 Task: Create a section Feature Fling and in the section, add a milestone Cloud Management Platform (CMP) Implementation in the project AutoBoost
Action: Mouse moved to (92, 345)
Screenshot: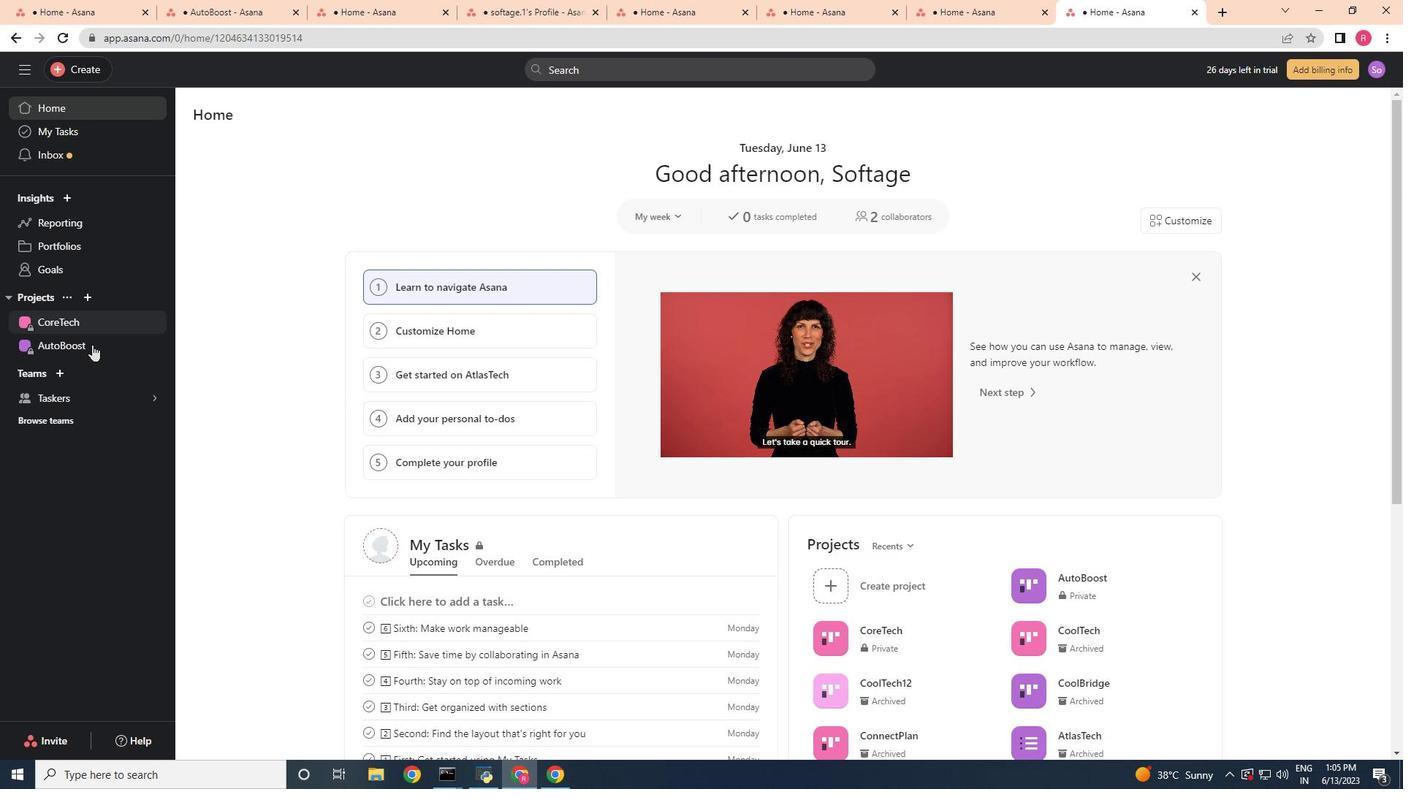 
Action: Mouse pressed left at (92, 345)
Screenshot: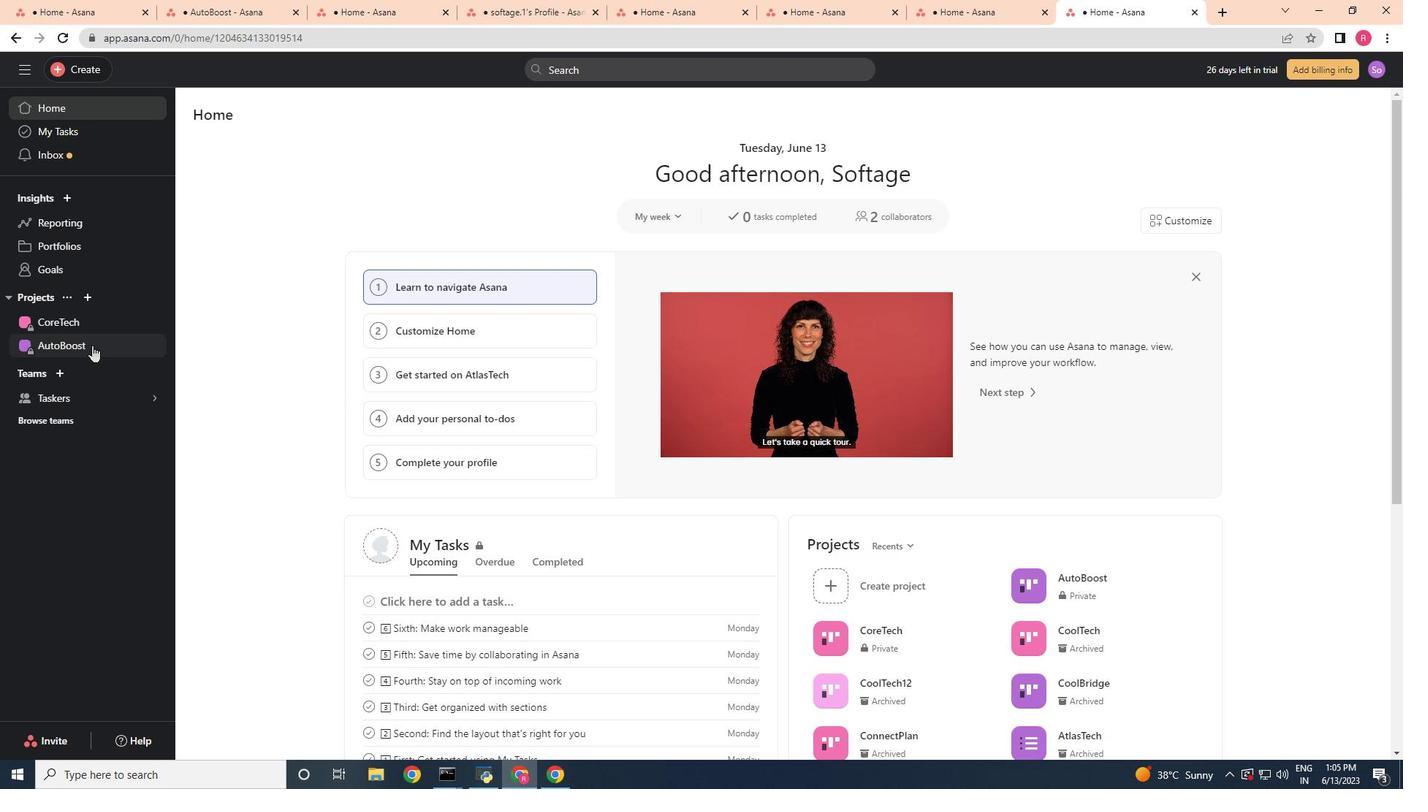 
Action: Mouse moved to (260, 398)
Screenshot: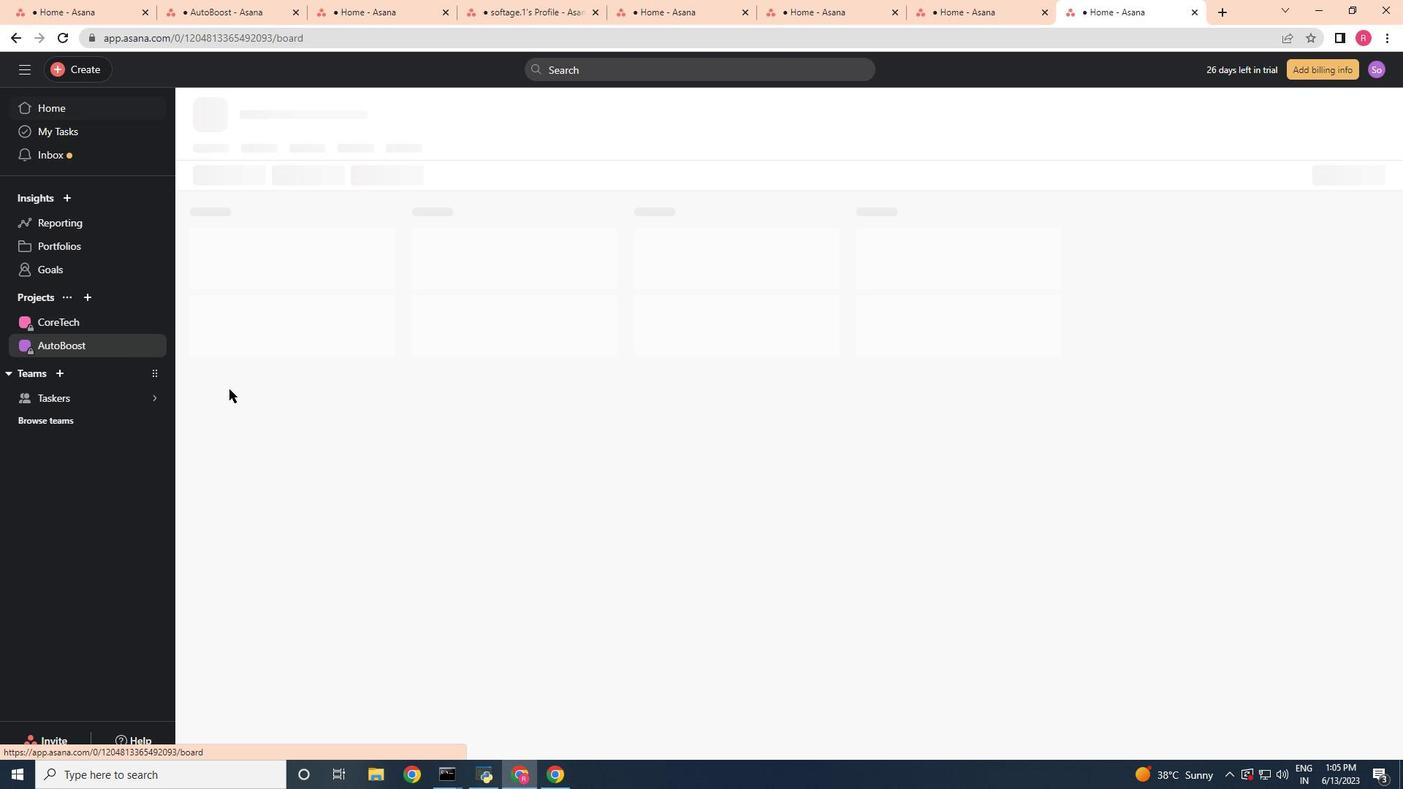 
Action: Mouse scrolled (260, 397) with delta (0, 0)
Screenshot: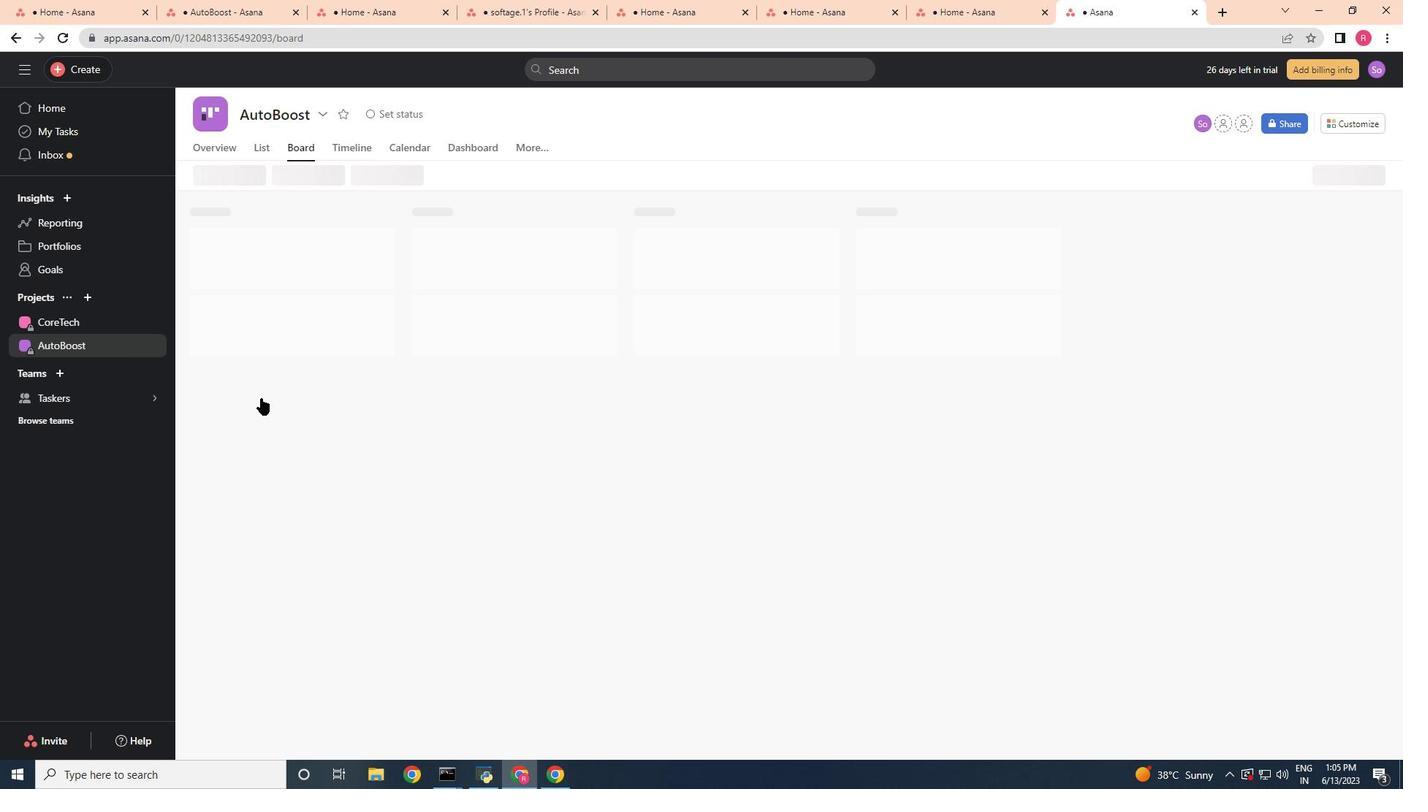 
Action: Mouse moved to (263, 399)
Screenshot: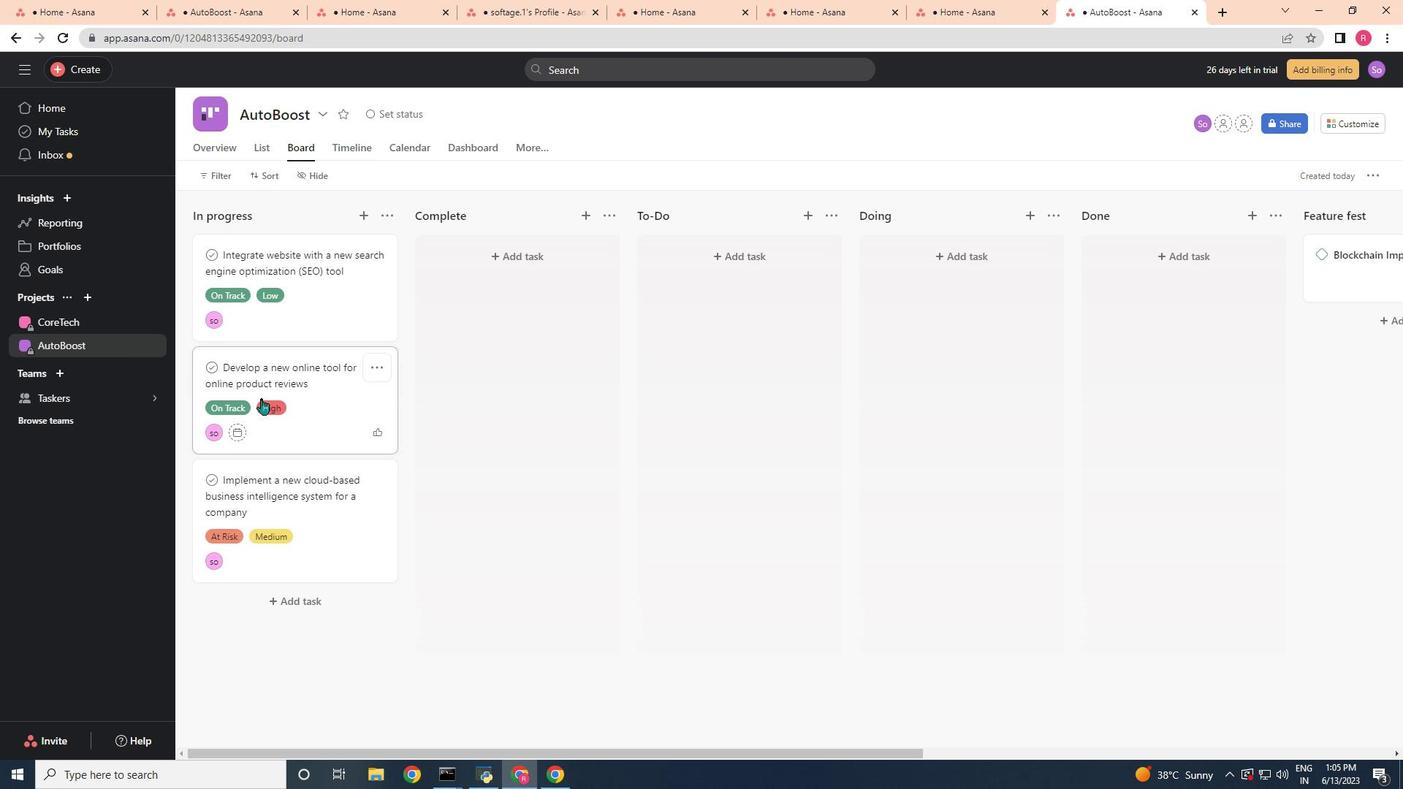 
Action: Mouse scrolled (263, 399) with delta (0, 0)
Screenshot: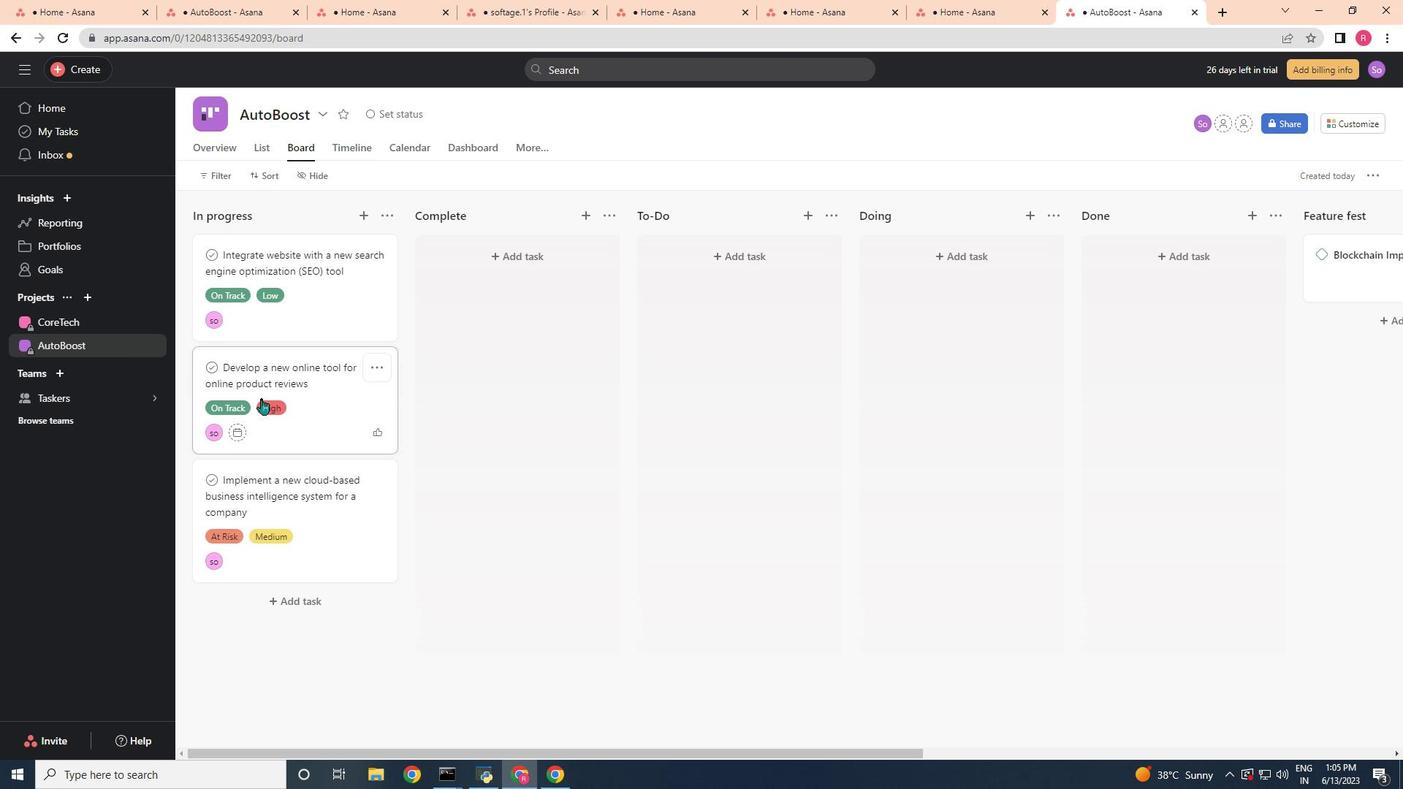 
Action: Mouse moved to (263, 399)
Screenshot: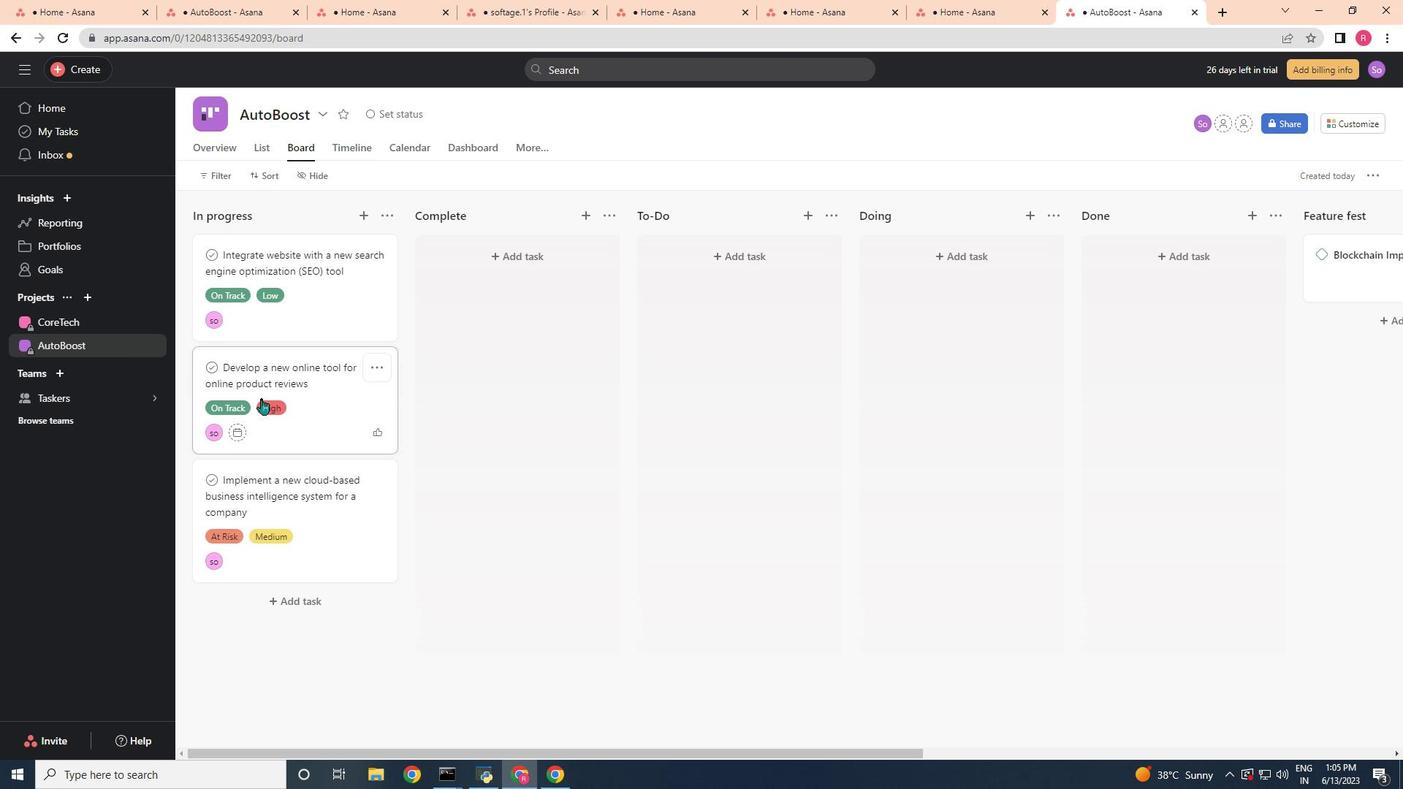 
Action: Mouse scrolled (263, 399) with delta (0, 0)
Screenshot: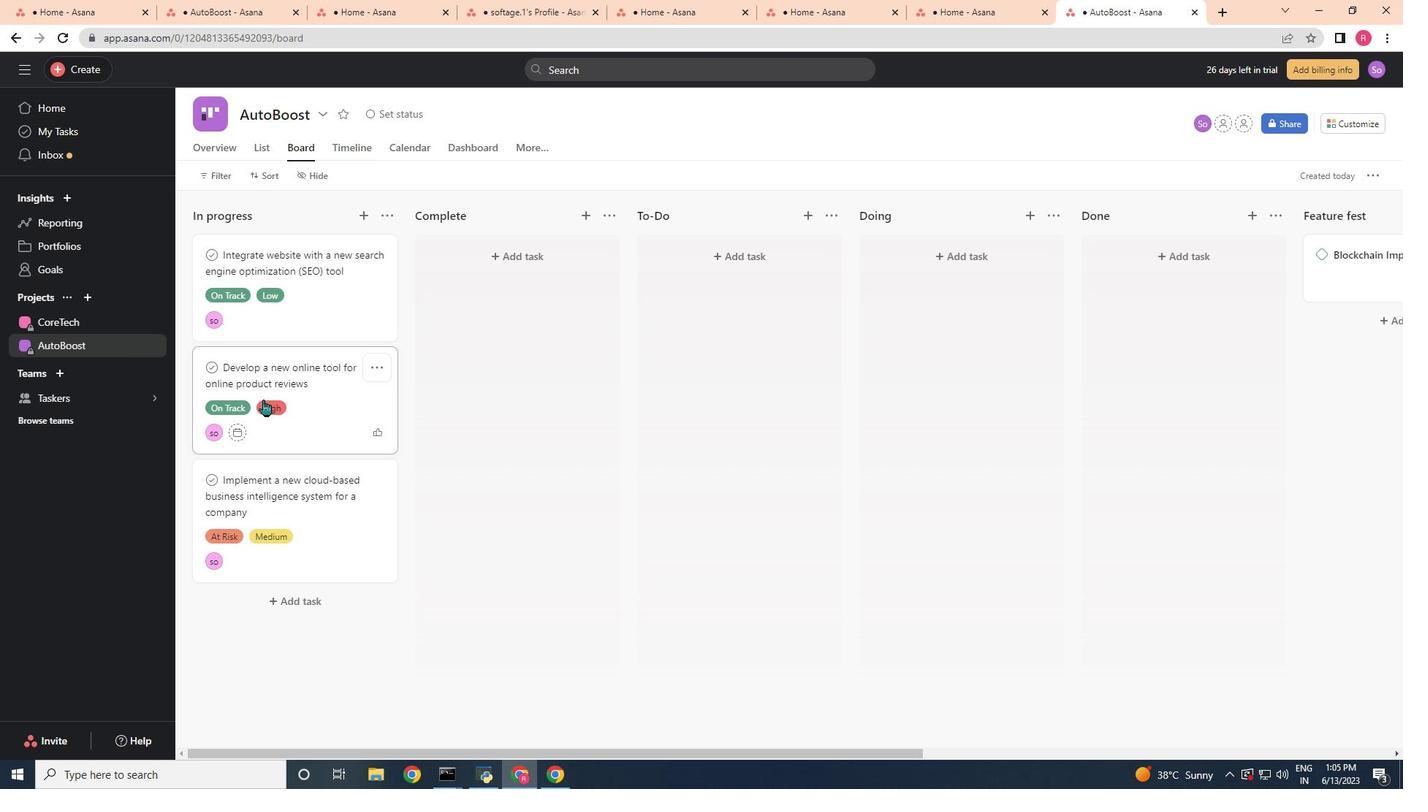 
Action: Mouse scrolled (263, 399) with delta (0, 0)
Screenshot: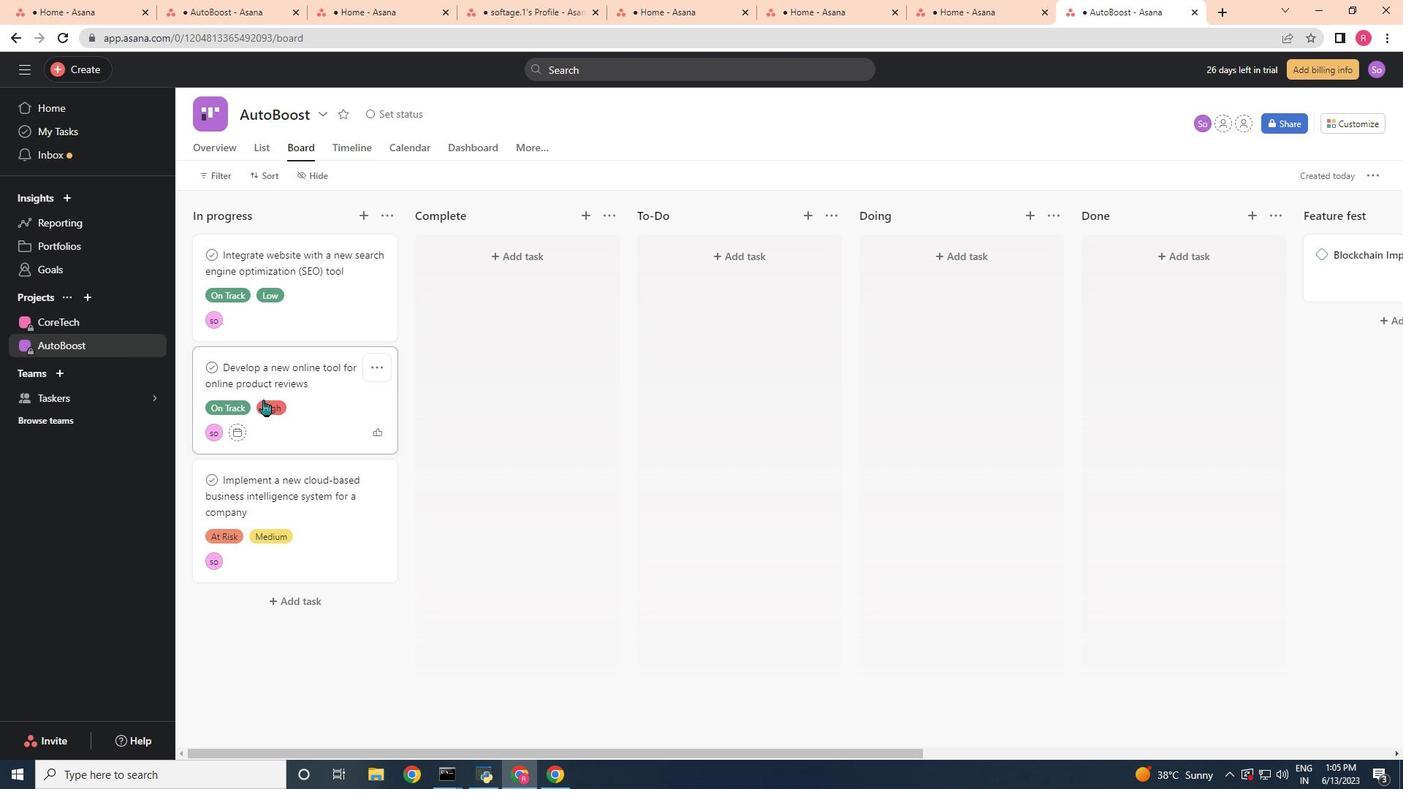 
Action: Mouse moved to (263, 148)
Screenshot: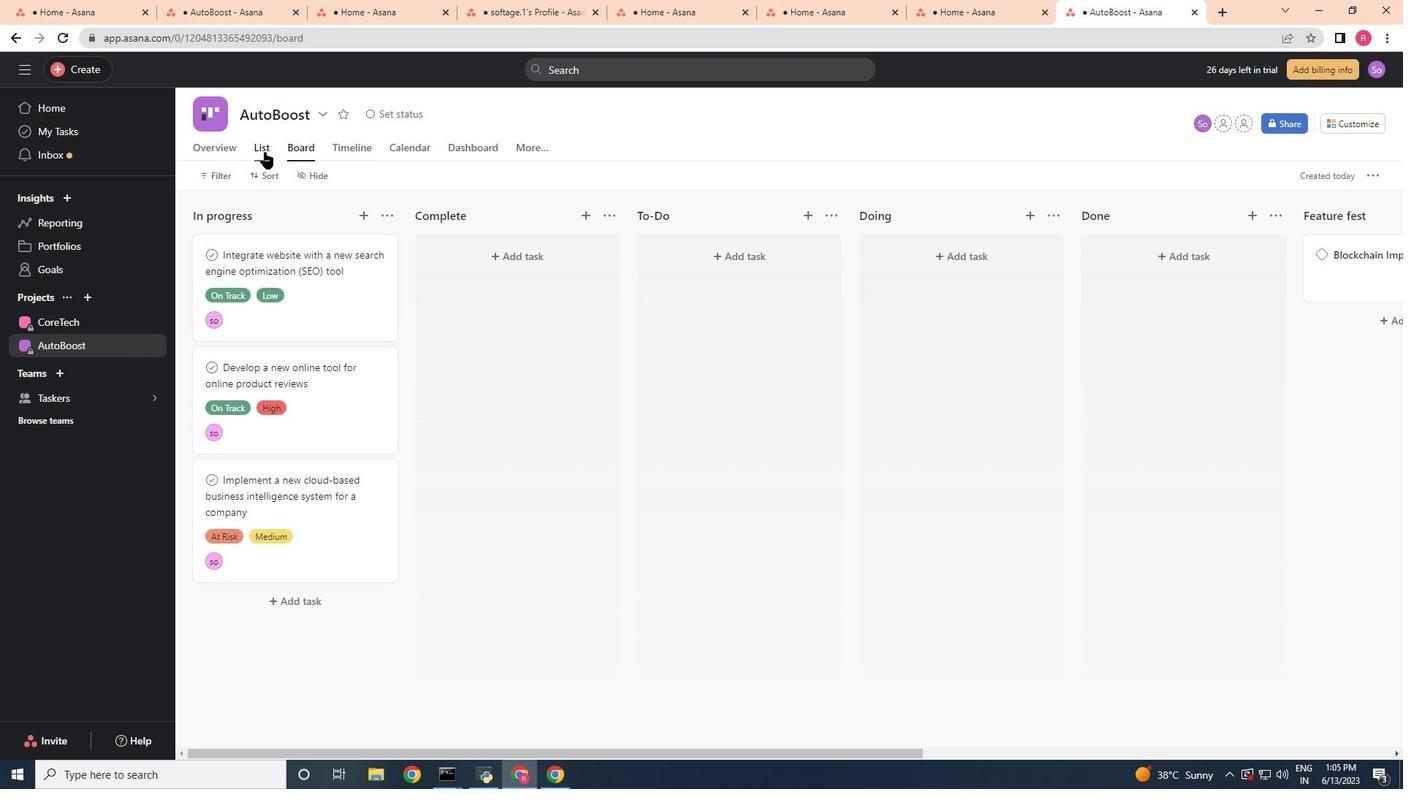 
Action: Mouse pressed left at (263, 148)
Screenshot: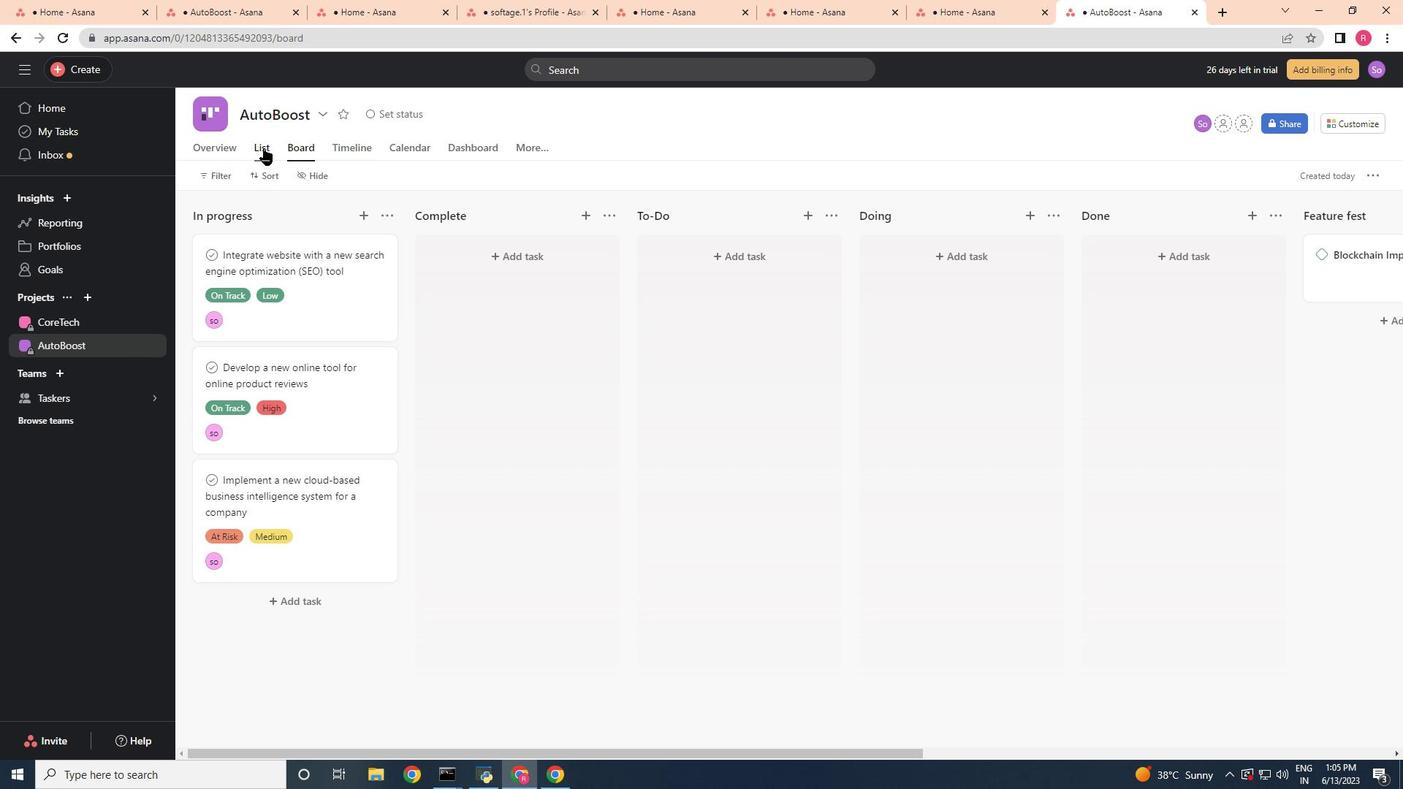 
Action: Mouse moved to (453, 445)
Screenshot: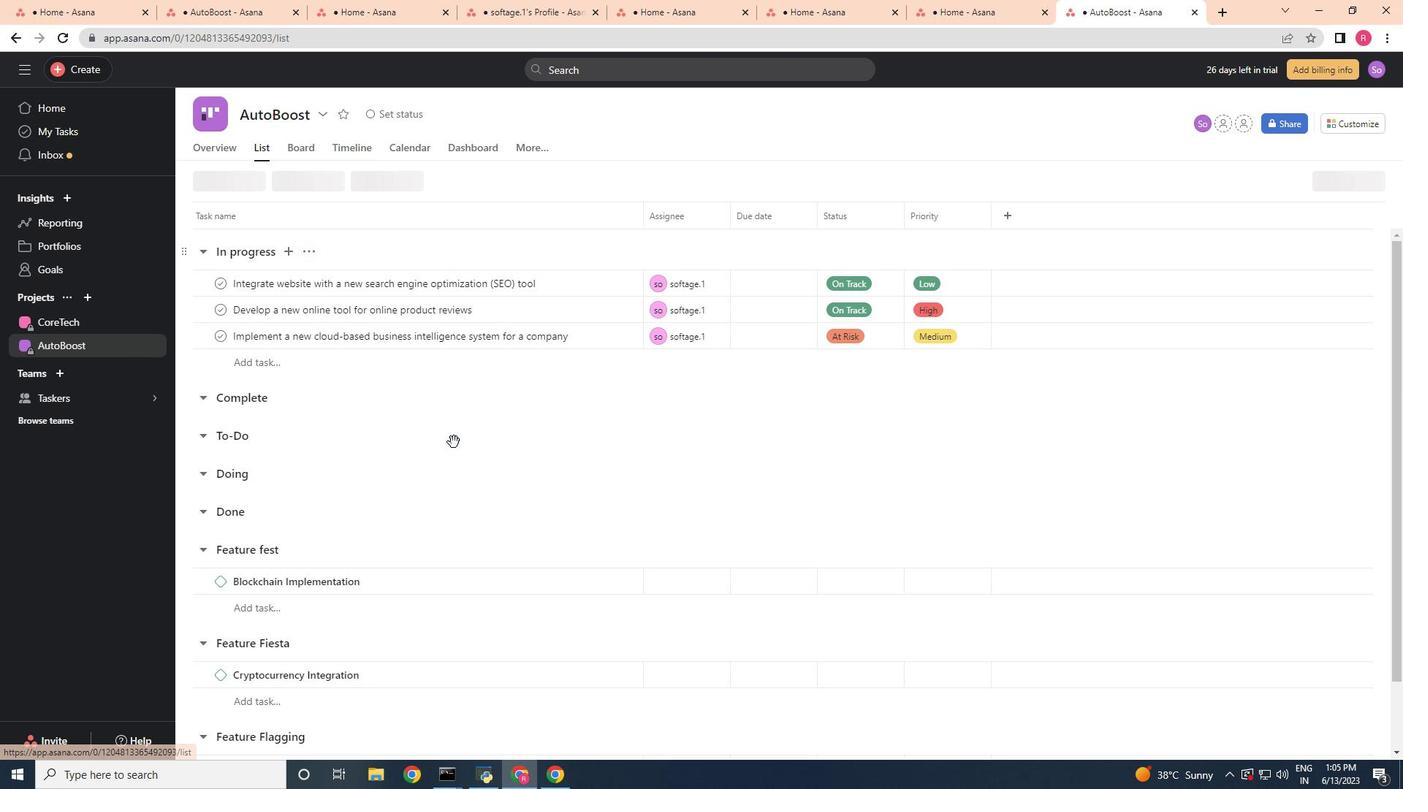 
Action: Mouse scrolled (453, 444) with delta (0, 0)
Screenshot: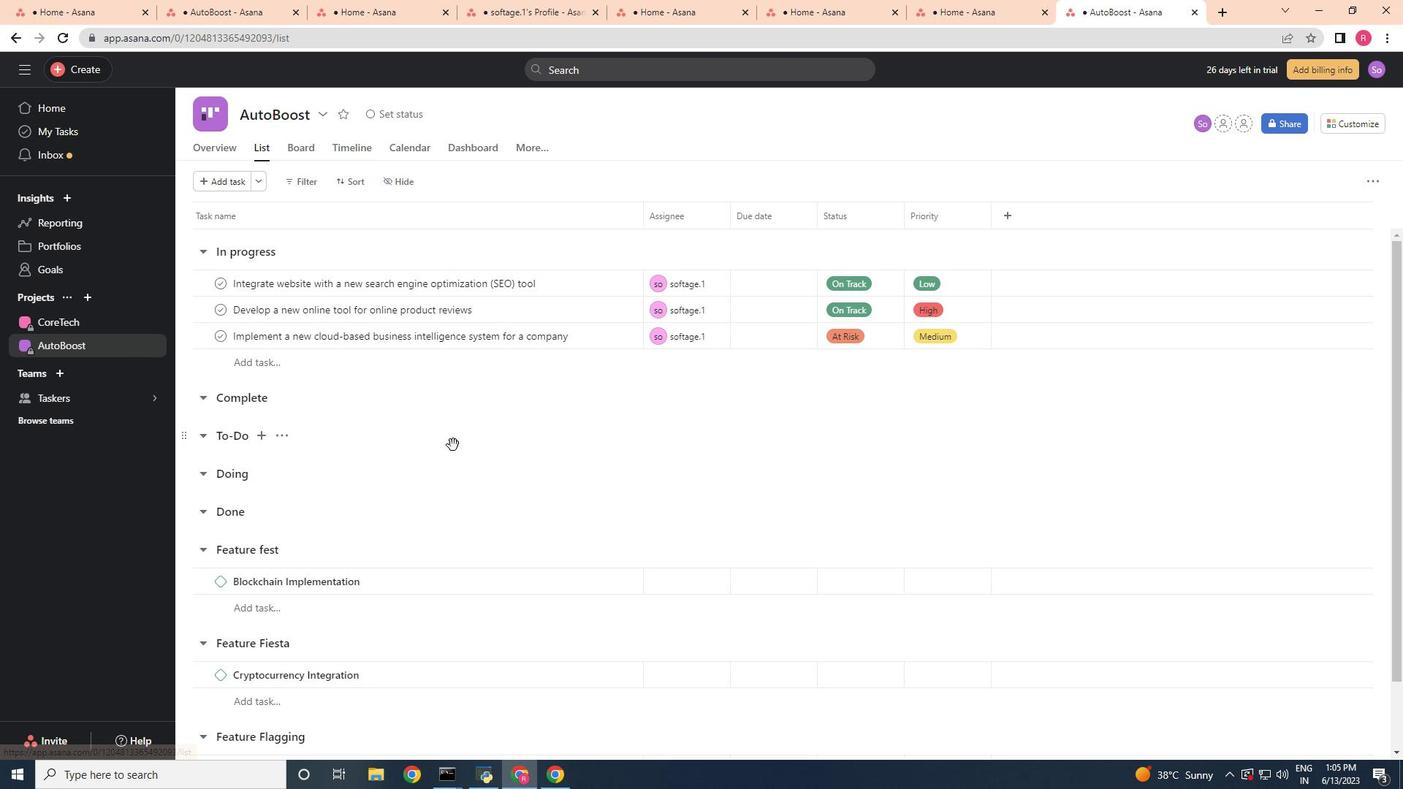 
Action: Mouse scrolled (453, 444) with delta (0, 0)
Screenshot: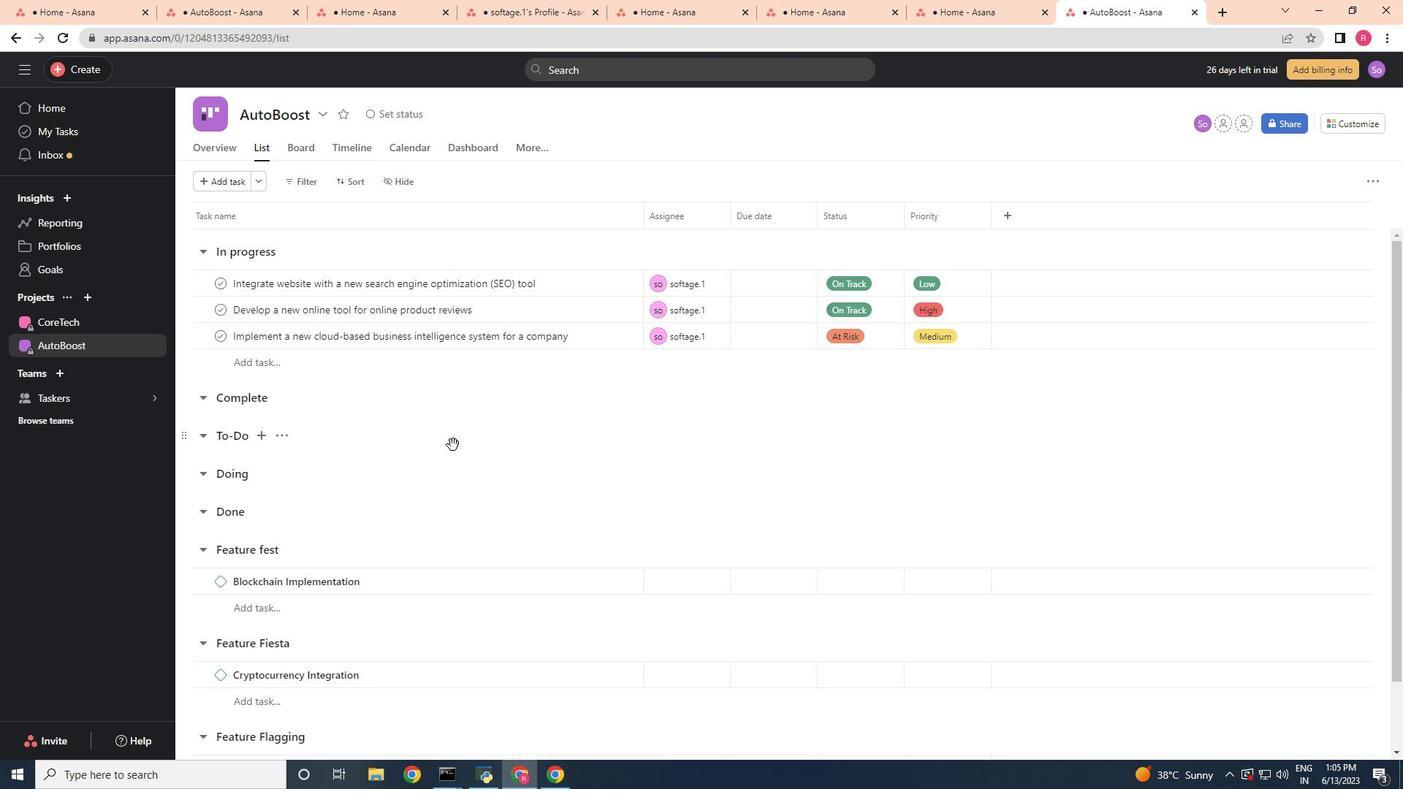 
Action: Mouse scrolled (453, 444) with delta (0, 0)
Screenshot: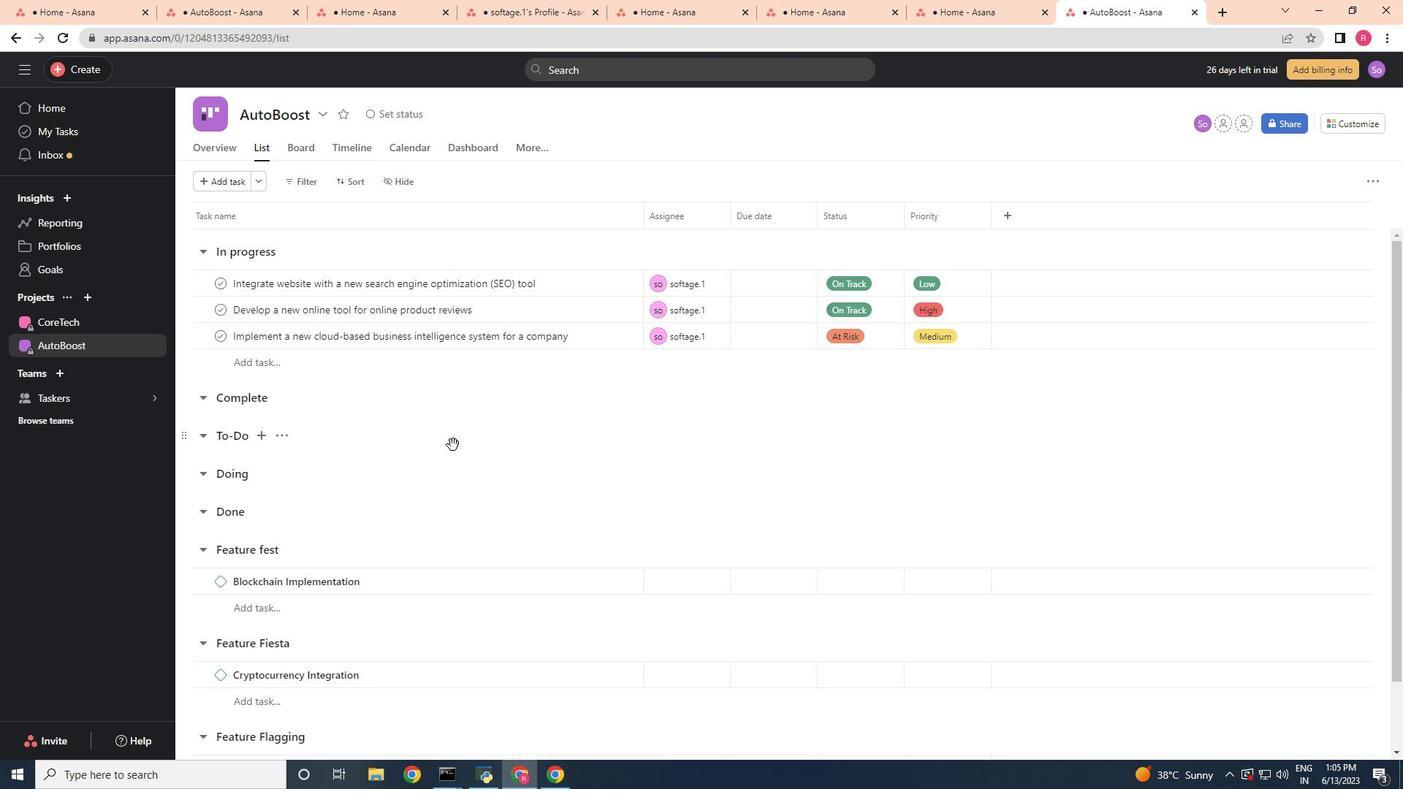 
Action: Mouse scrolled (453, 444) with delta (0, 0)
Screenshot: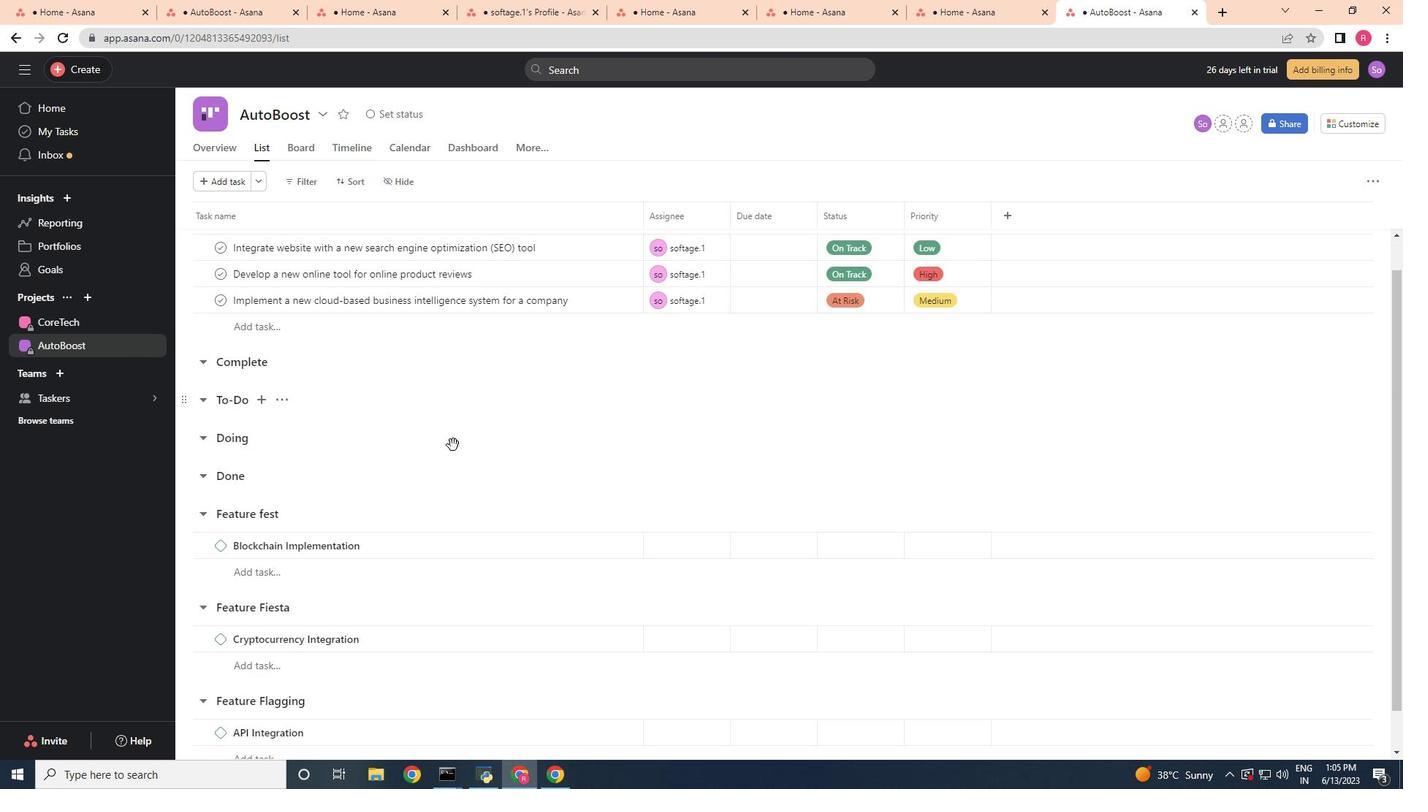 
Action: Mouse moved to (252, 744)
Screenshot: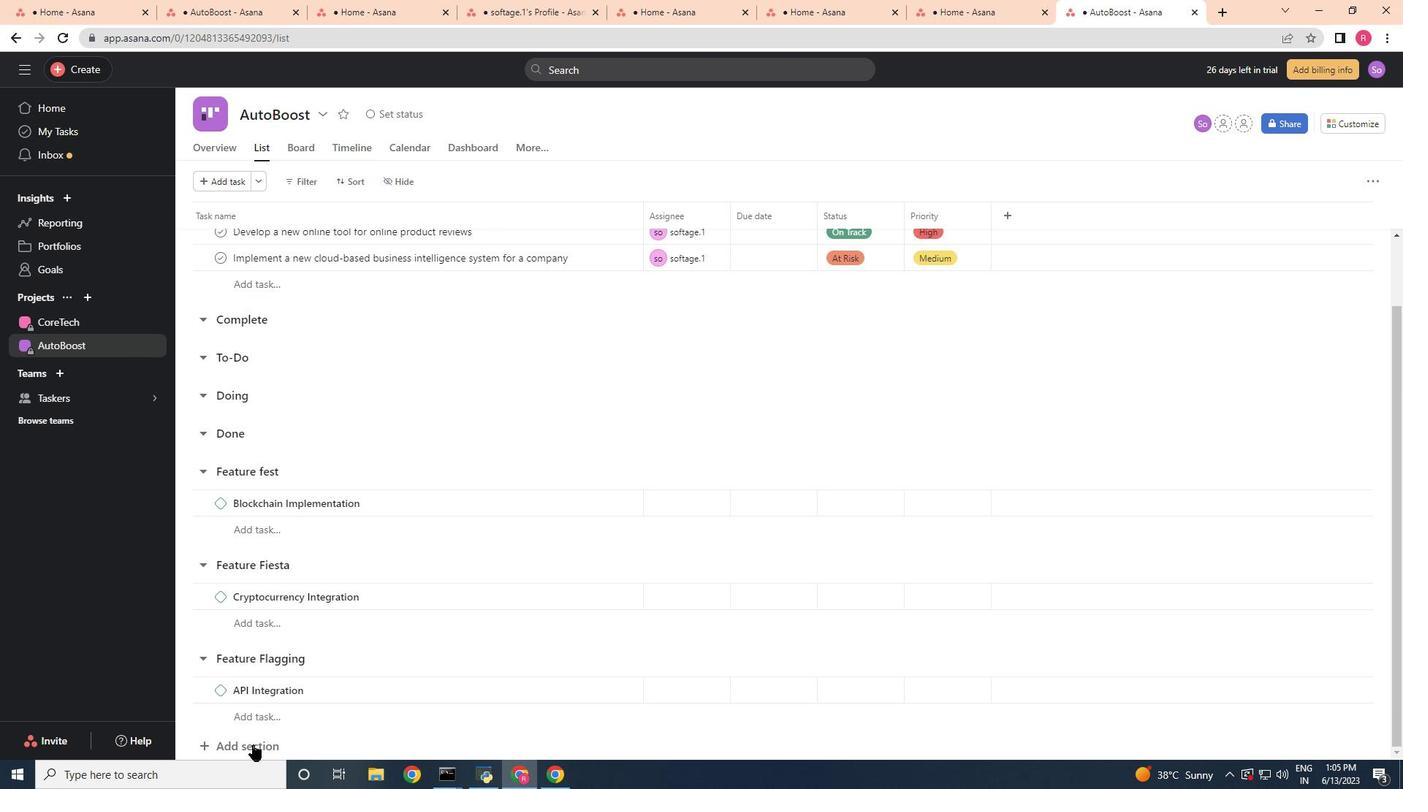 
Action: Mouse scrolled (252, 743) with delta (0, 0)
Screenshot: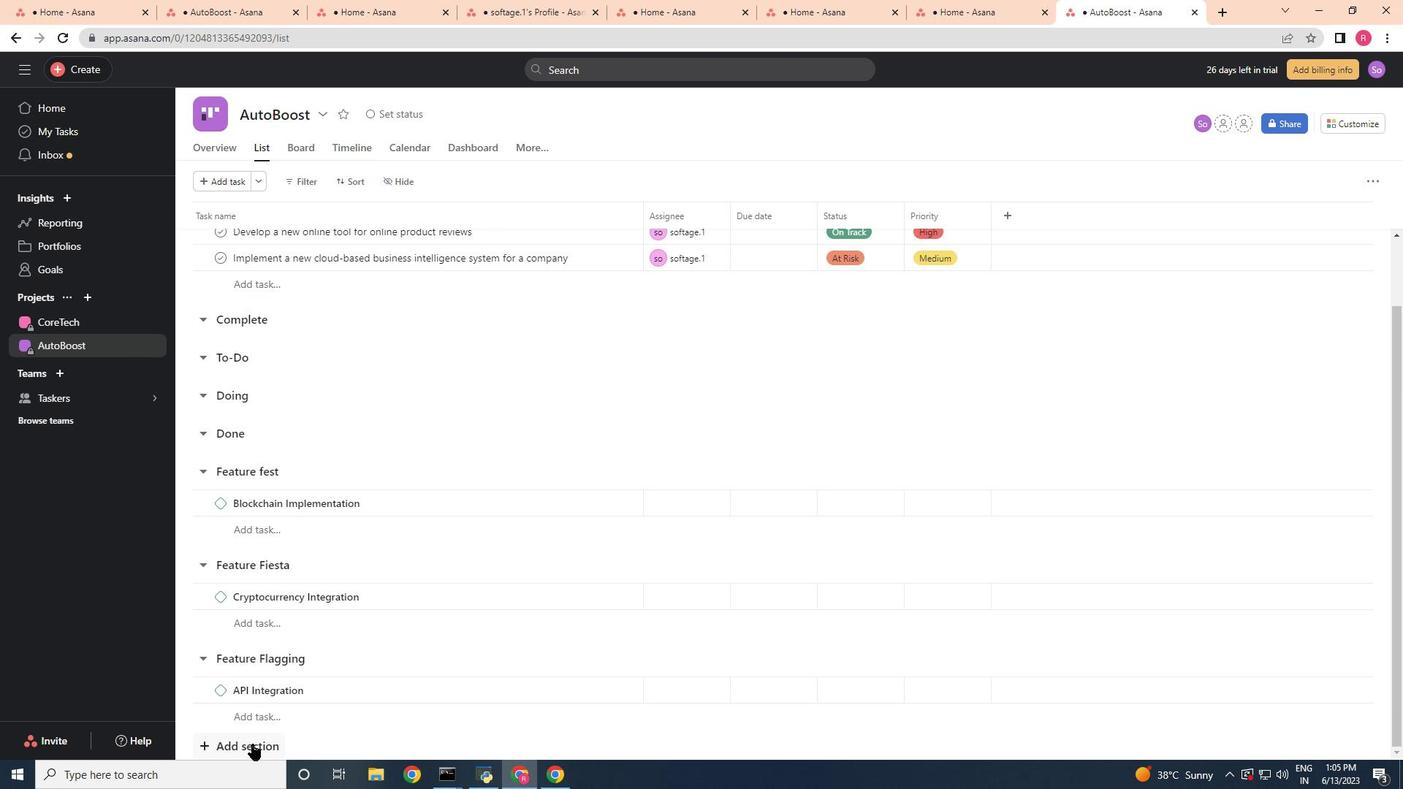
Action: Mouse scrolled (252, 743) with delta (0, 0)
Screenshot: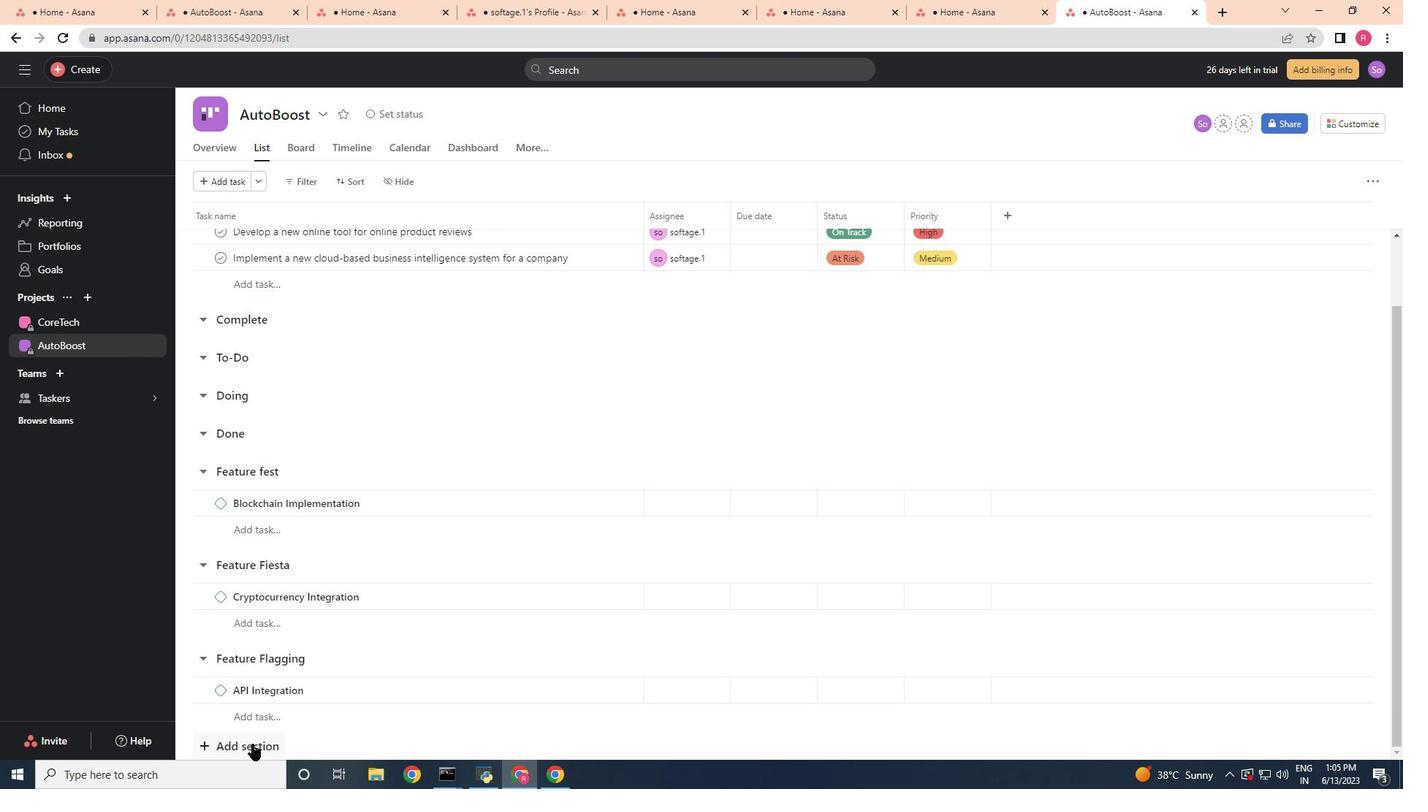 
Action: Mouse moved to (252, 743)
Screenshot: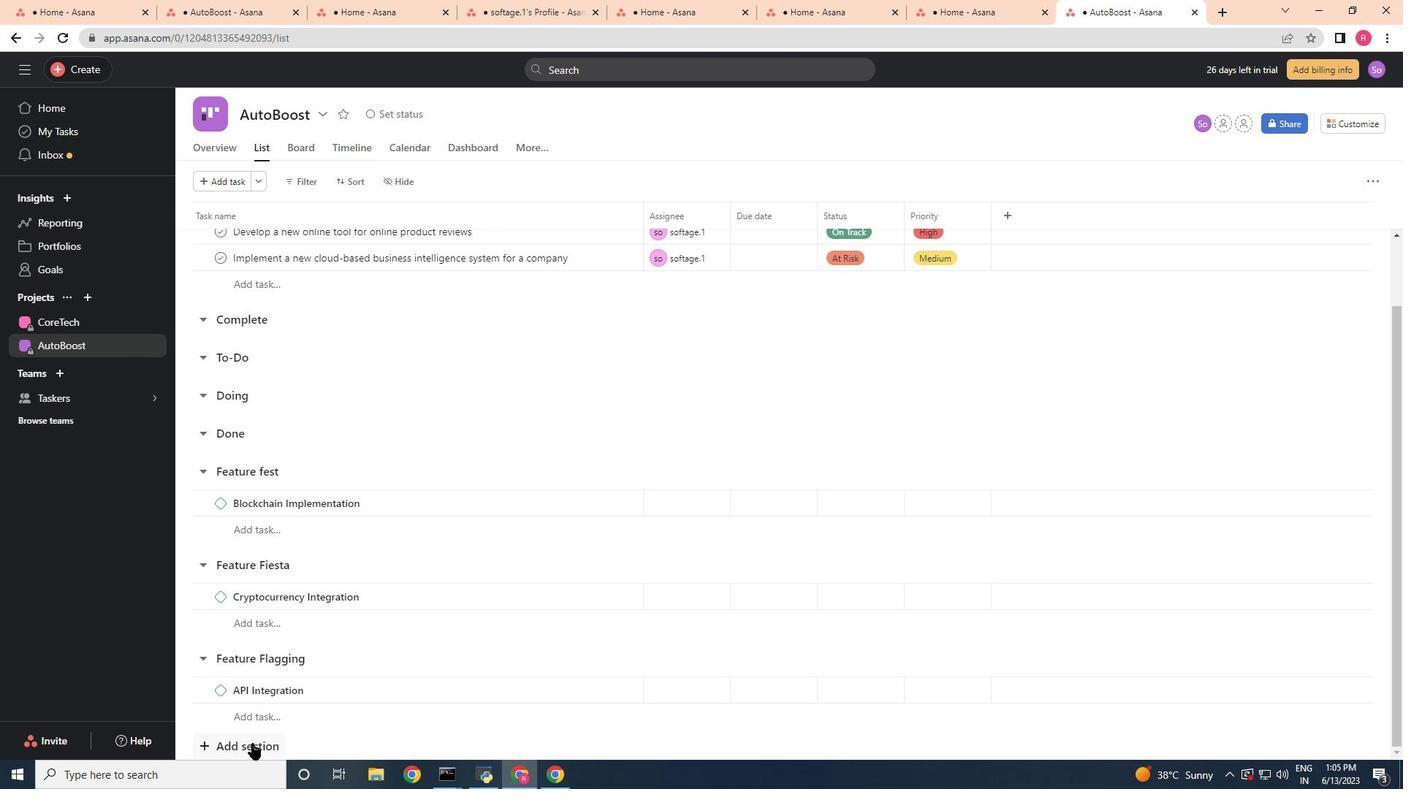 
Action: Mouse pressed left at (252, 743)
Screenshot: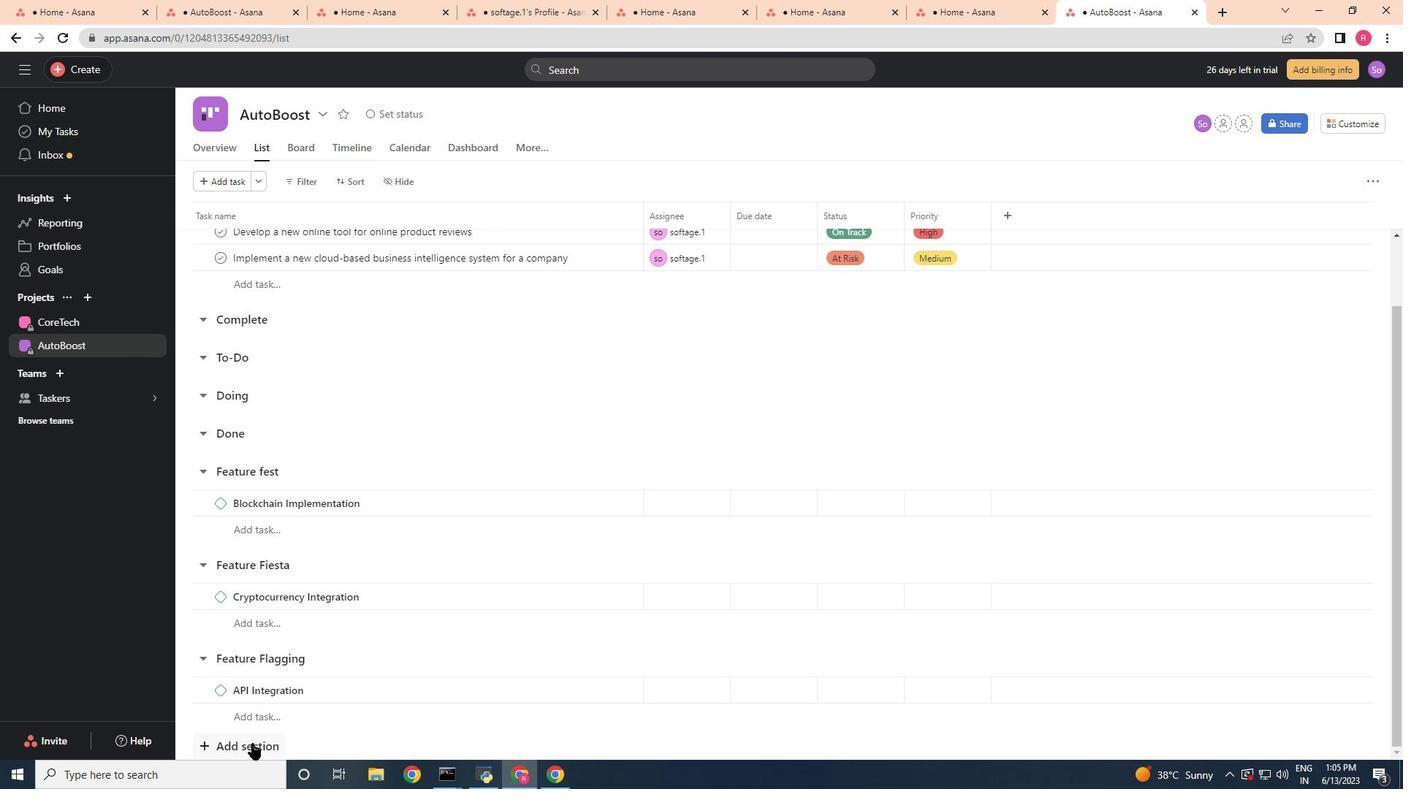 
Action: Mouse moved to (209, 685)
Screenshot: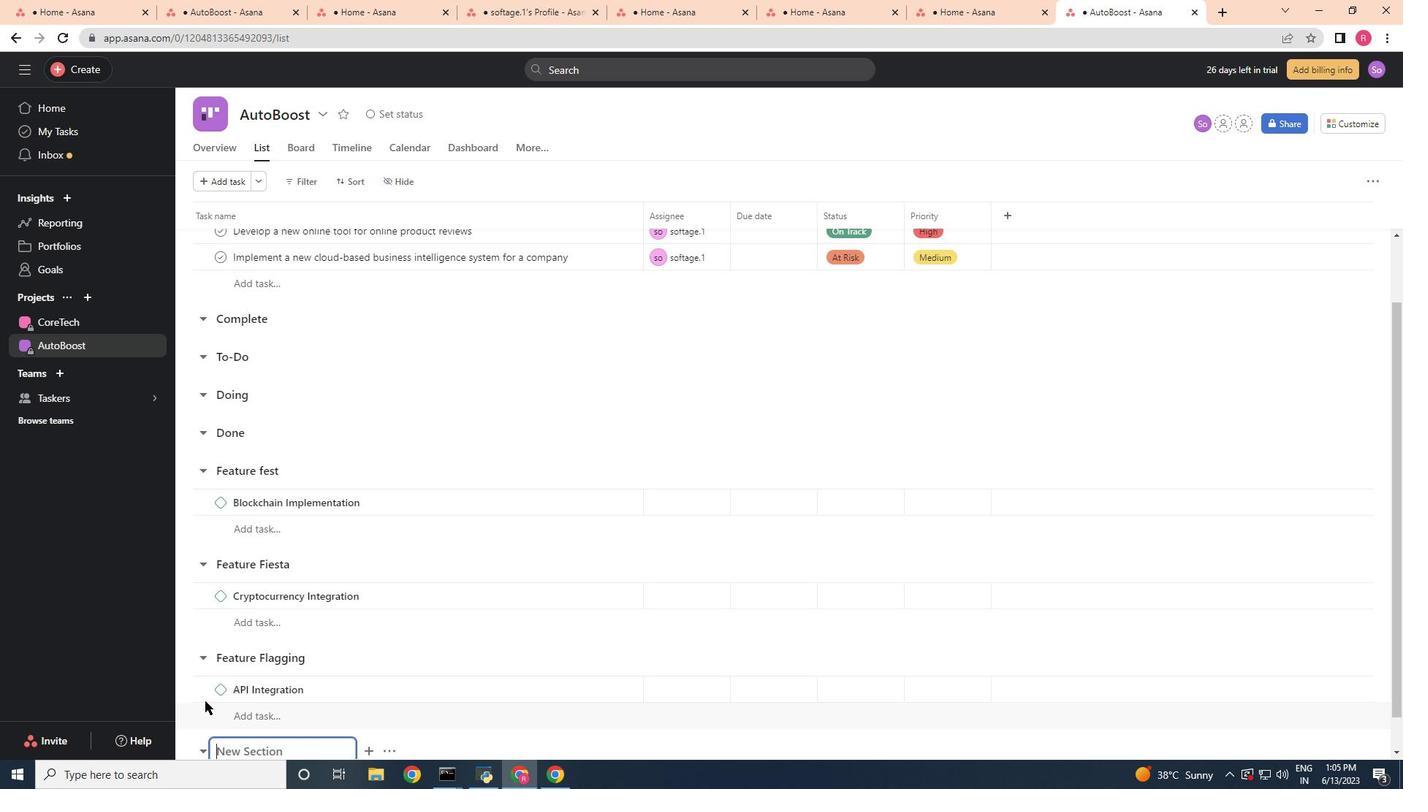 
Action: Mouse scrolled (209, 684) with delta (0, 0)
Screenshot: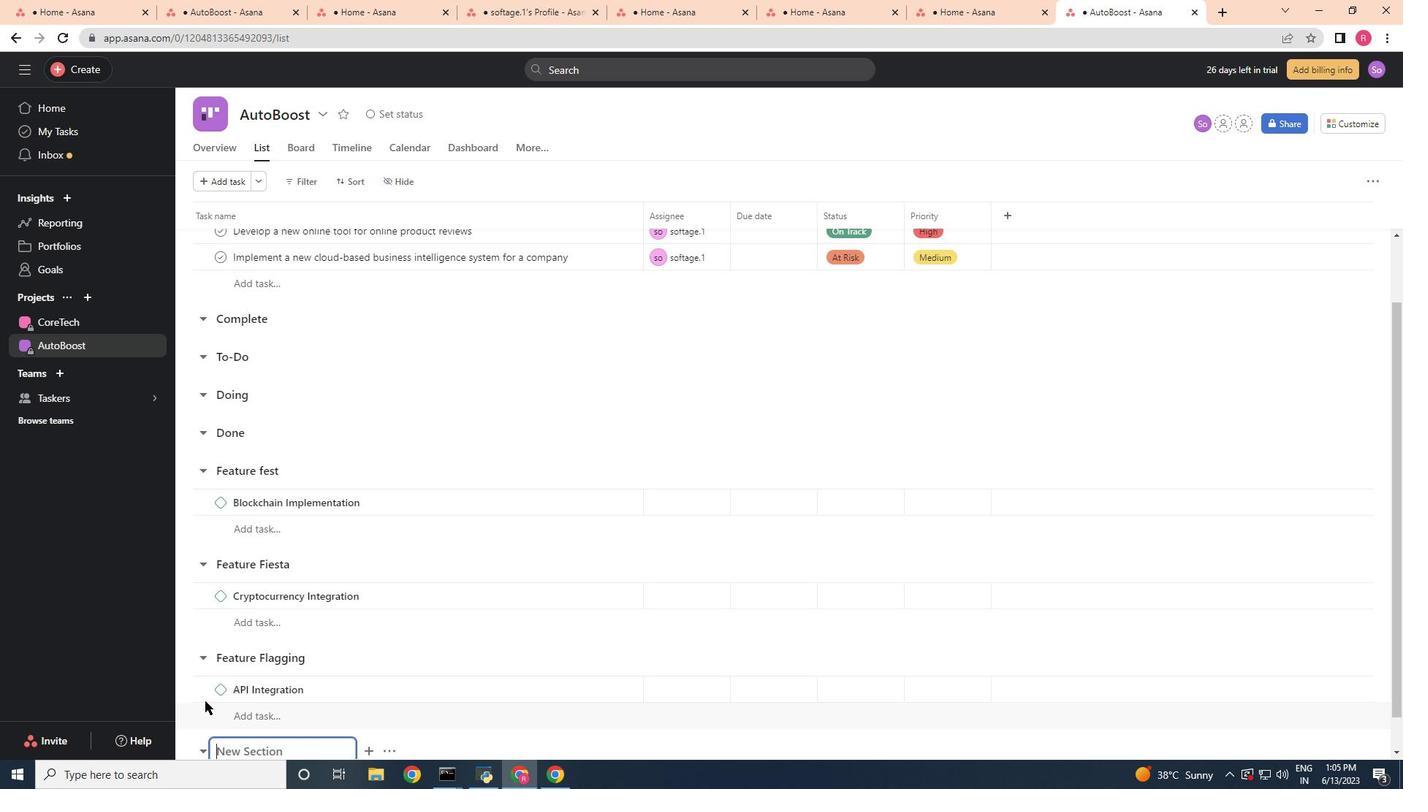 
Action: Mouse scrolled (209, 684) with delta (0, 0)
Screenshot: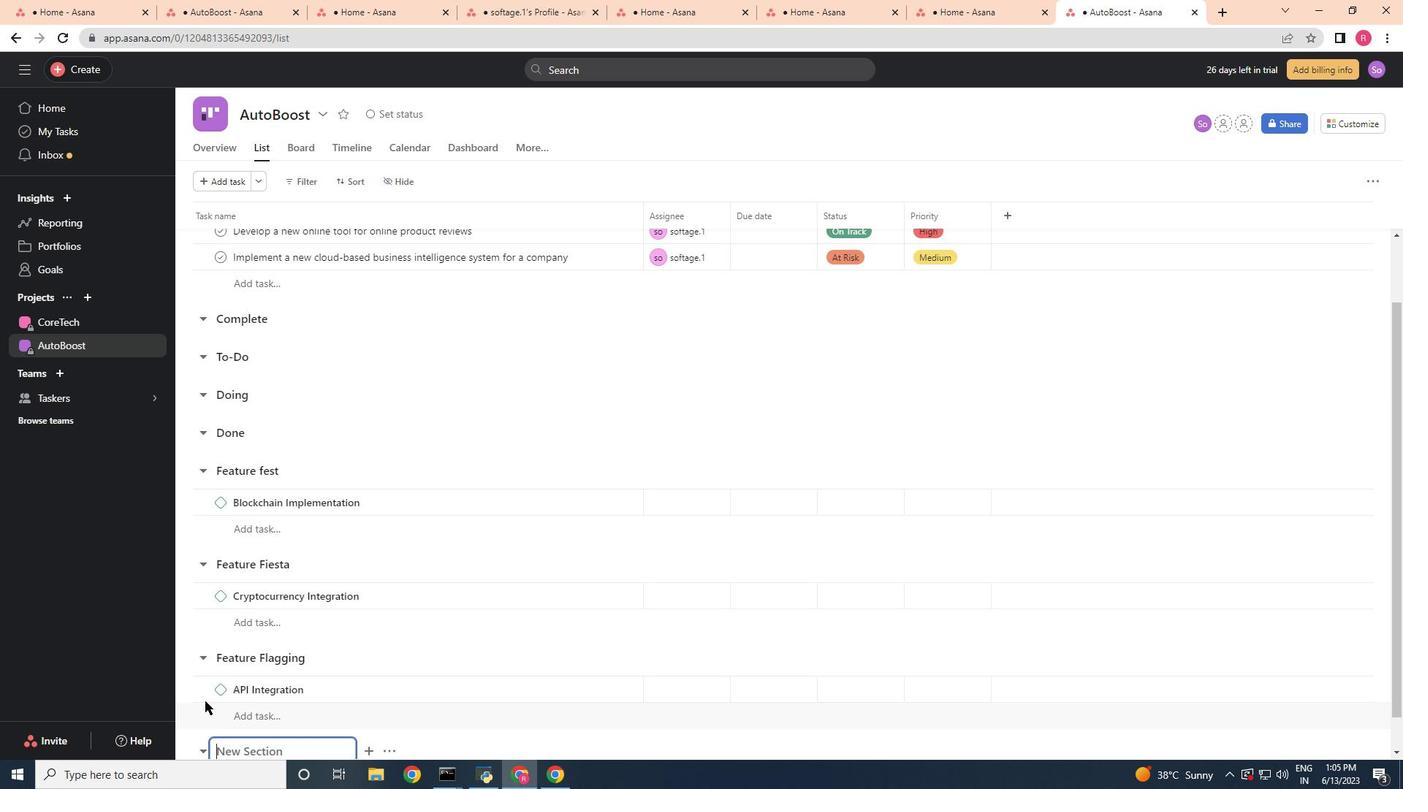 
Action: Mouse scrolled (209, 684) with delta (0, 0)
Screenshot: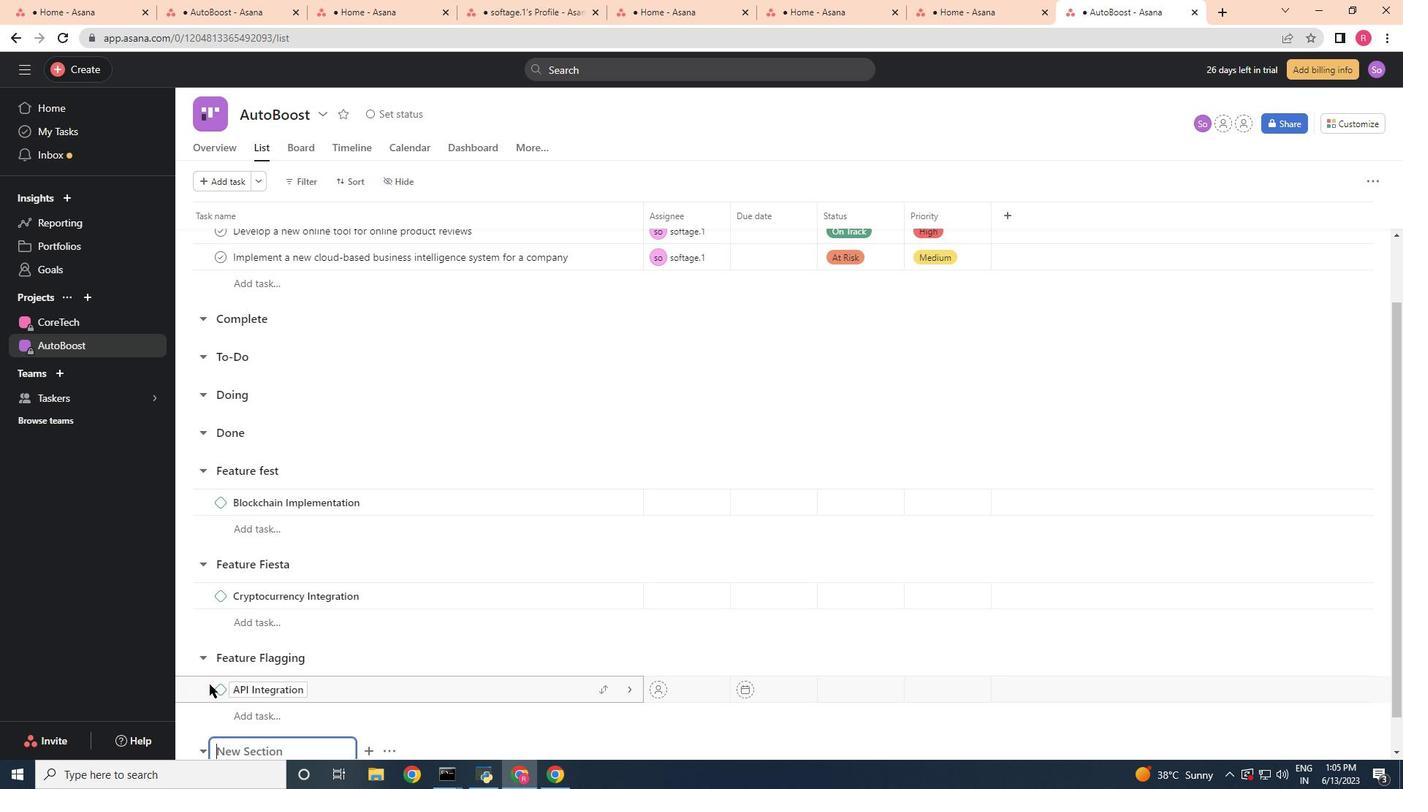 
Action: Mouse scrolled (209, 684) with delta (0, 0)
Screenshot: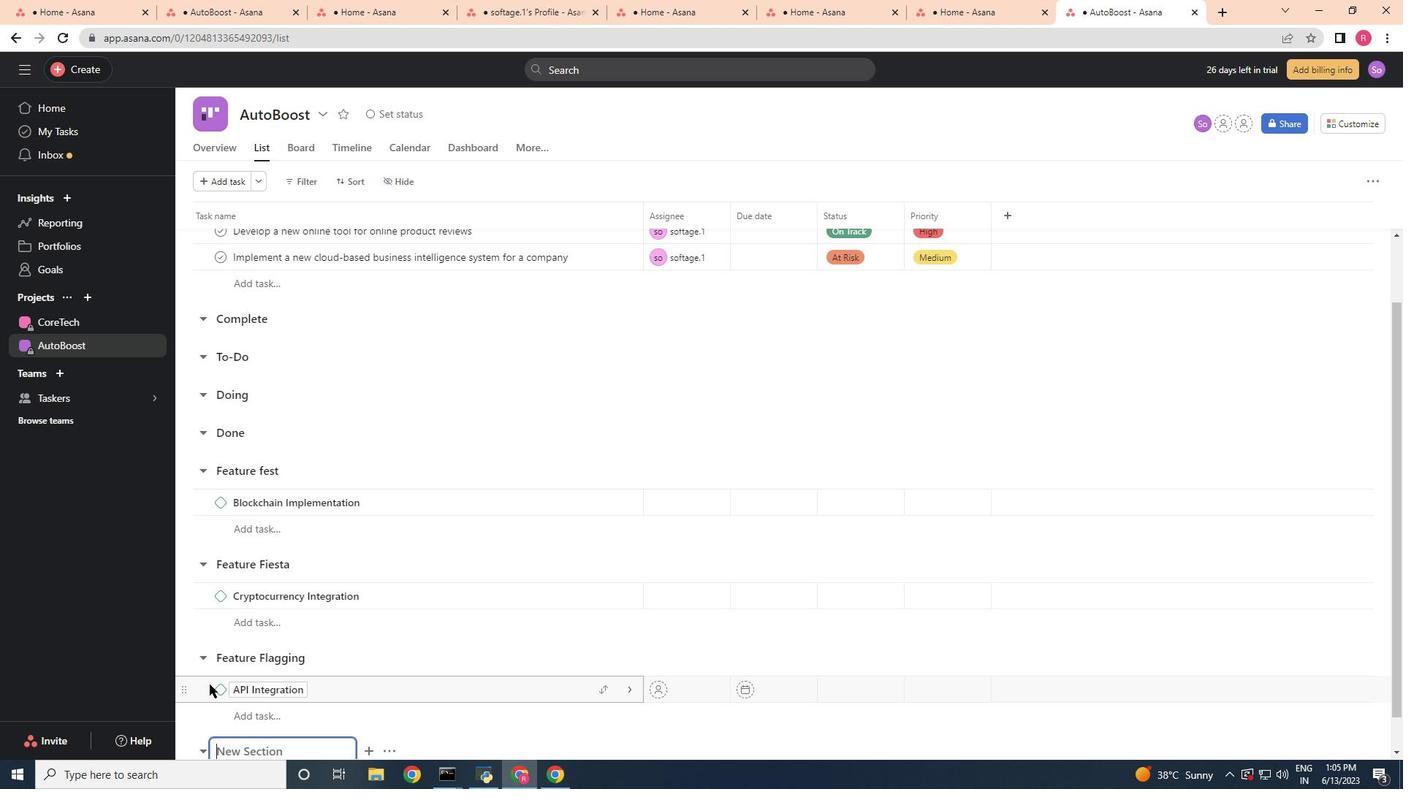 
Action: Mouse moved to (209, 683)
Screenshot: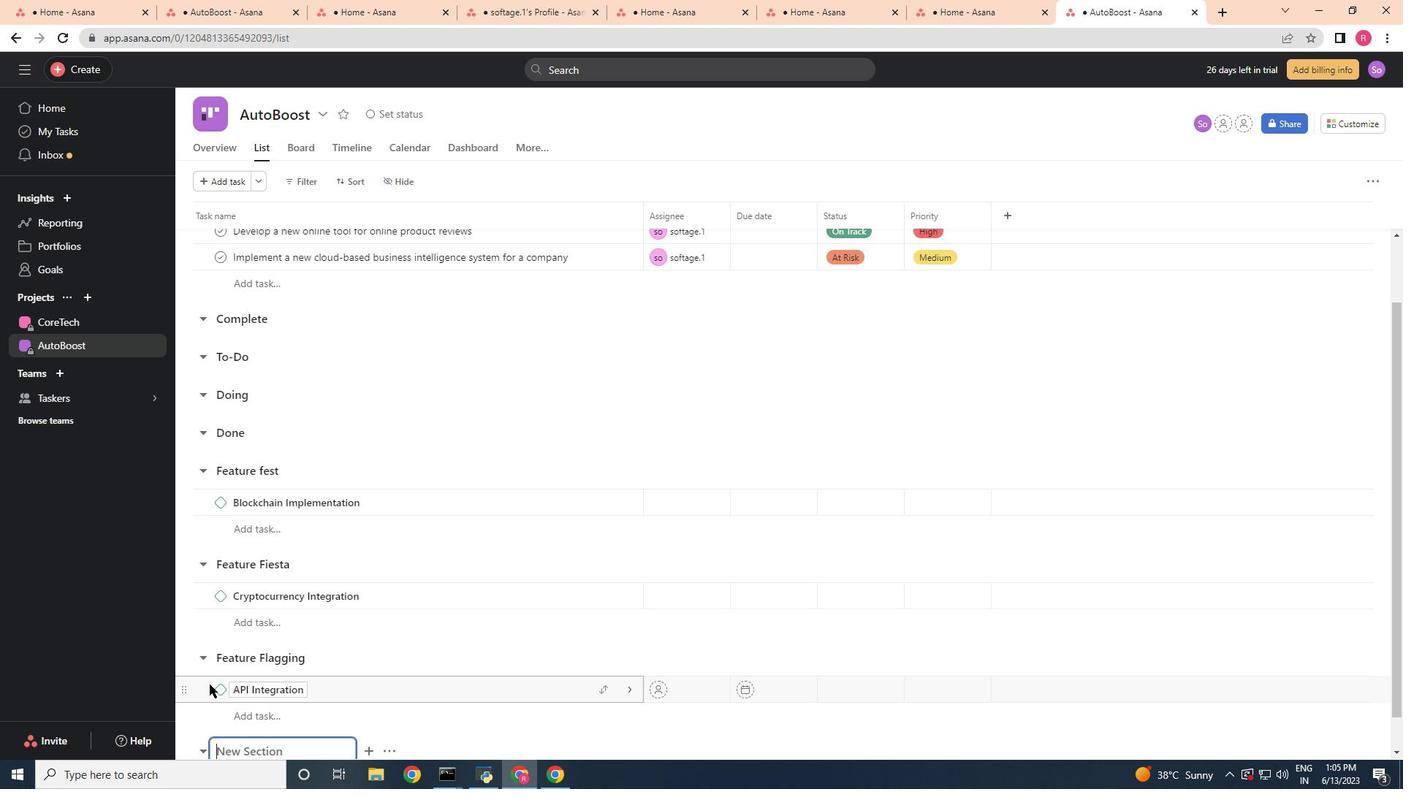 
Action: Mouse scrolled (209, 682) with delta (0, 0)
Screenshot: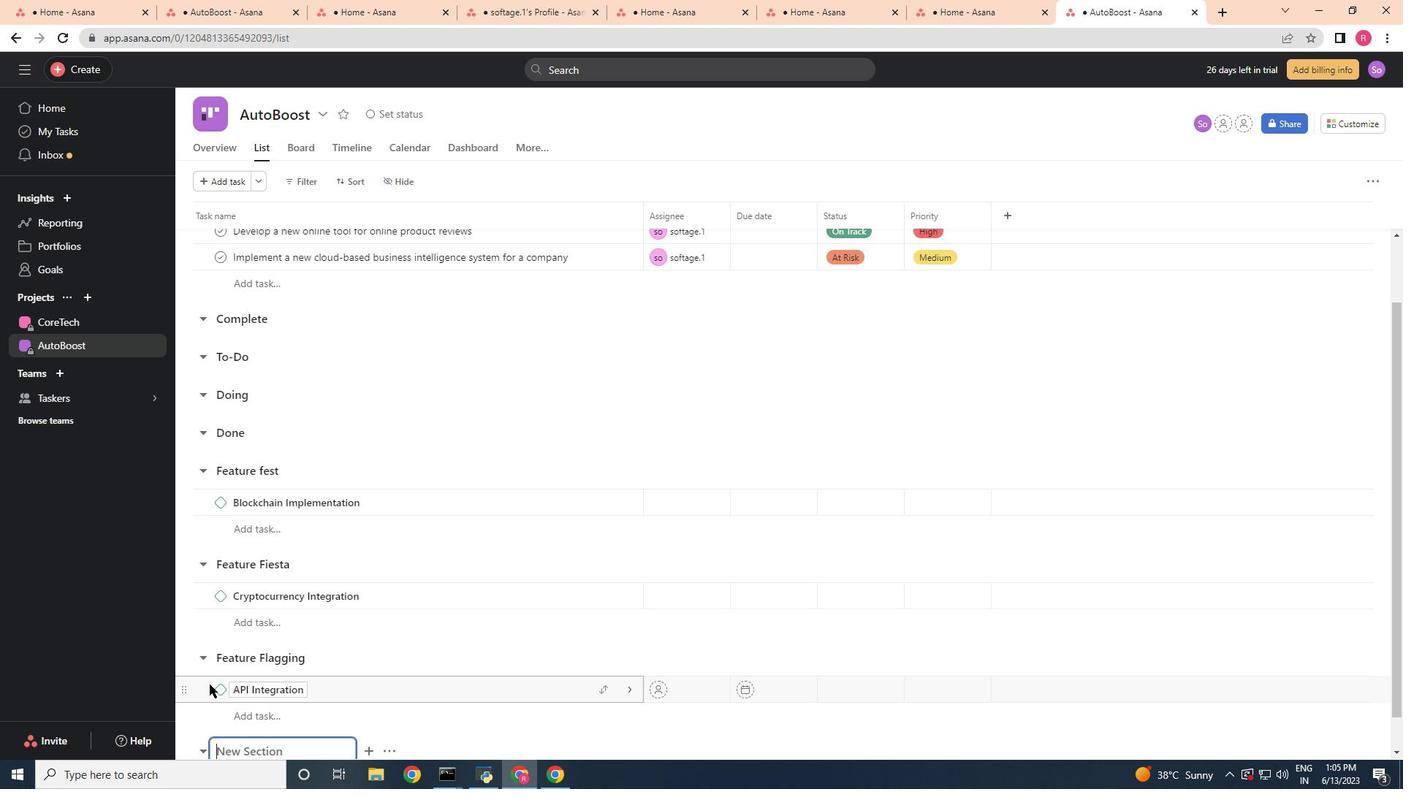 
Action: Mouse moved to (0, 657)
Screenshot: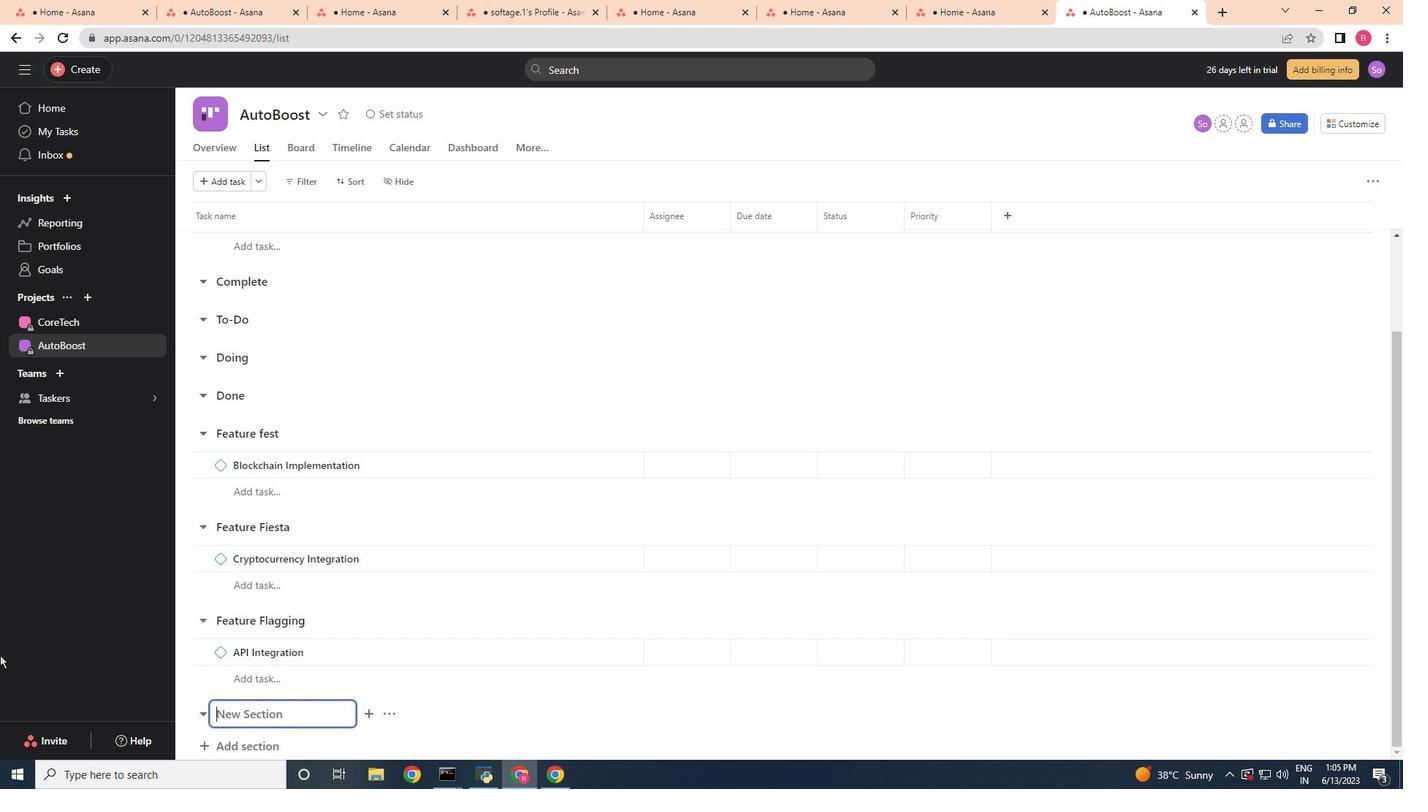 
Action: Key pressed <Key.shift>Feature<Key.space><Key.shift><Key.shift><Key.shift>Fling<Key.enter><Key.shift>Cloud<Key.space><Key.shift>Management<Key.space><Key.shift>Platform<Key.space><Key.shift_r><Key.shift_r><Key.shift_r>(<Key.shift_r><Key.shift_r><Key.shift_r><Key.shift_r><Key.shift_r><Key.shift_r><Key.shift_r><Key.shift_r><Key.shift_r><Key.shift_r><Key.shift_r><Key.shift_r><Key.shift_r><Key.shift_r><Key.shift_r><Key.shift_r><Key.shift_r><Key.shift_r><Key.shift_r><Key.shift_r><Key.shift_r>CMP<Key.shift_r><Key.shift_r><Key.shift_r><Key.shift_r><Key.shift_r><Key.shift_r><Key.shift_r><Key.shift_r><Key.shift_r>)<Key.space><Key.shift>Implementation
Screenshot: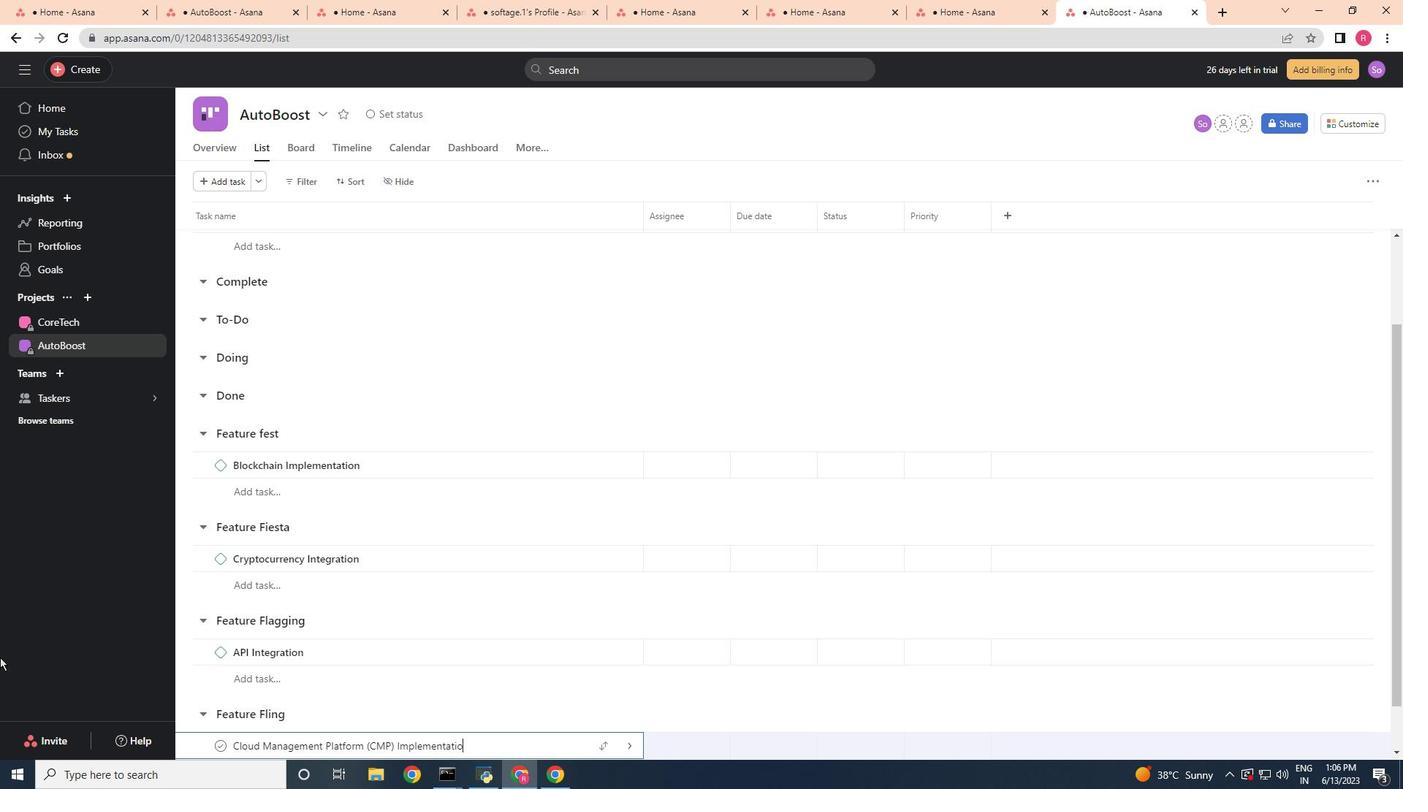 
Action: Mouse moved to (445, 632)
Screenshot: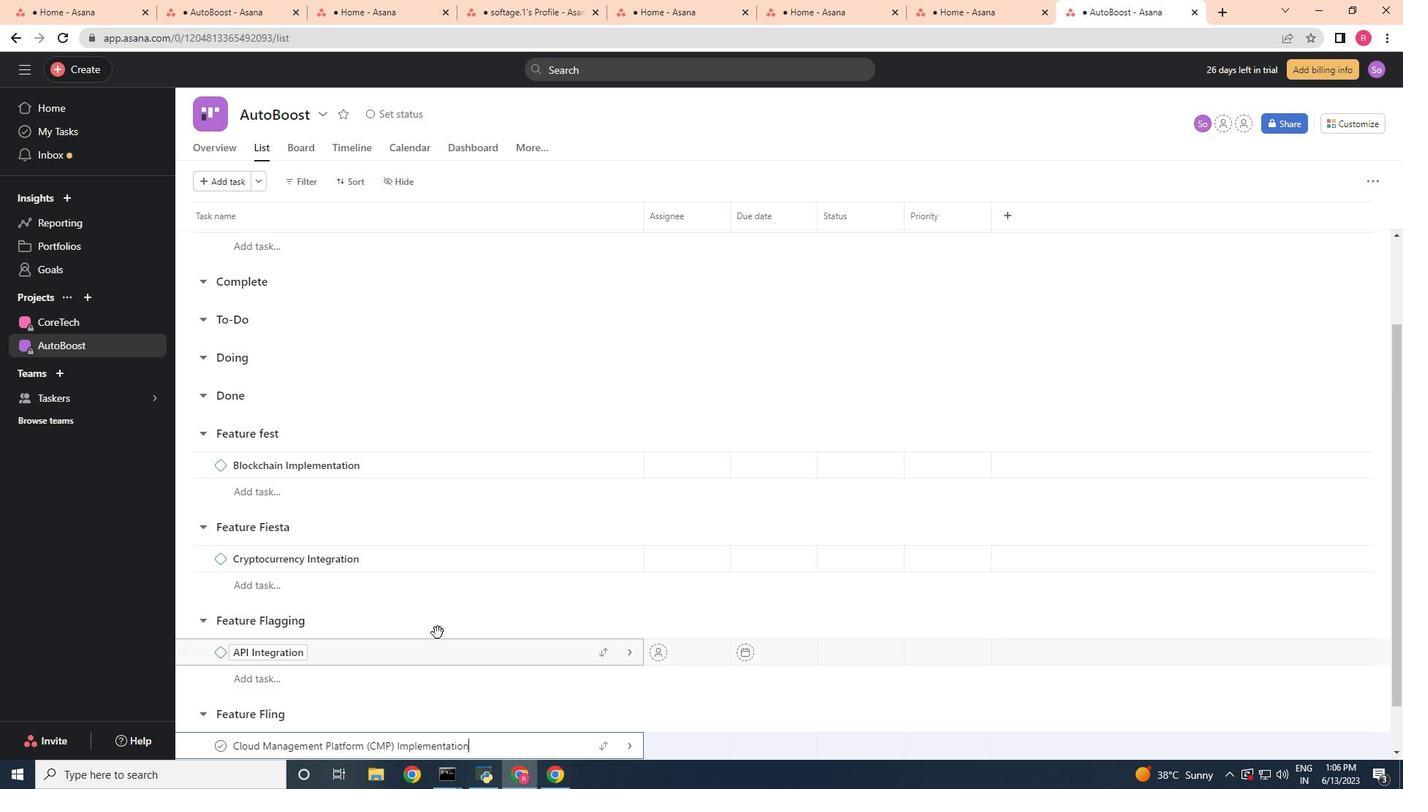 
Action: Mouse scrolled (442, 632) with delta (0, 0)
Screenshot: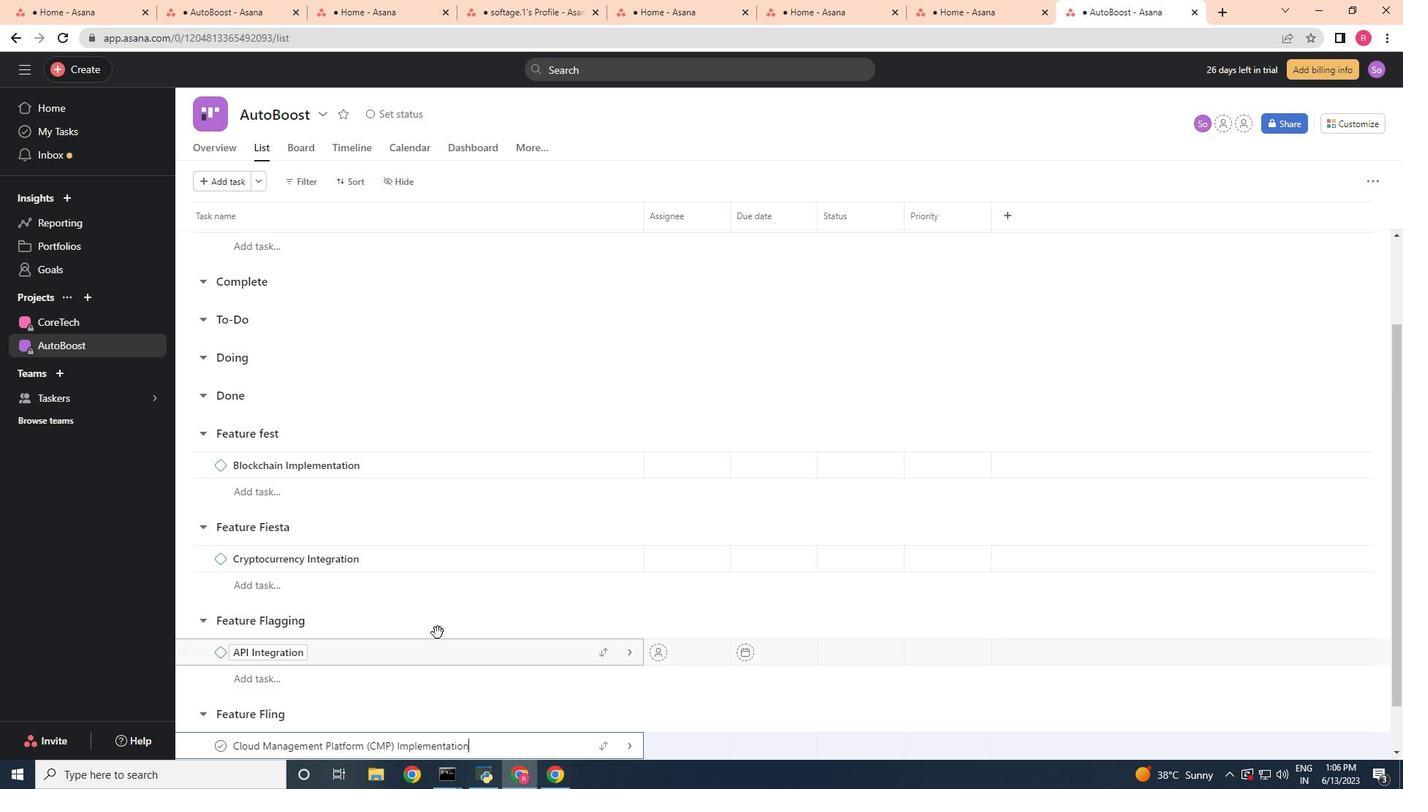 
Action: Mouse moved to (447, 632)
Screenshot: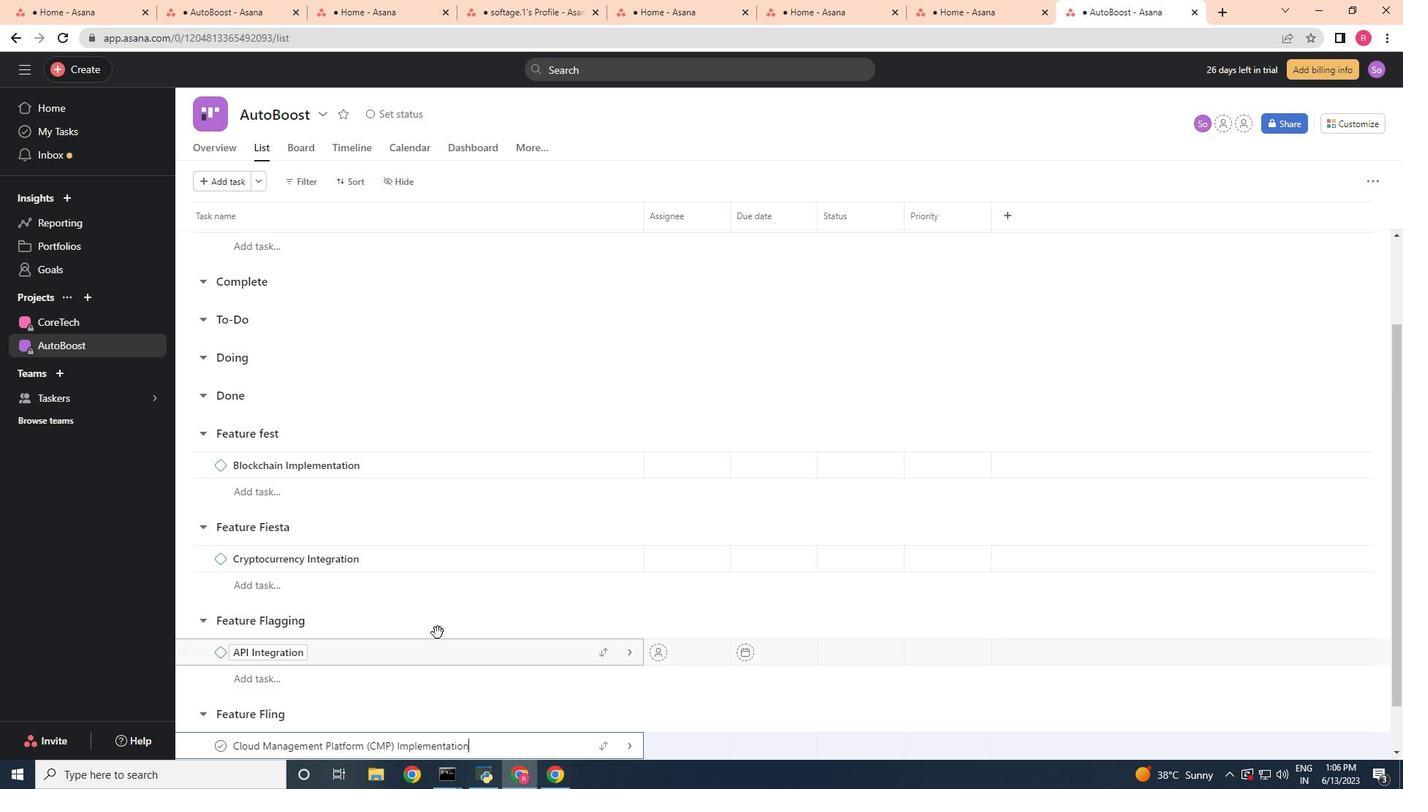 
Action: Mouse scrolled (446, 631) with delta (0, 0)
Screenshot: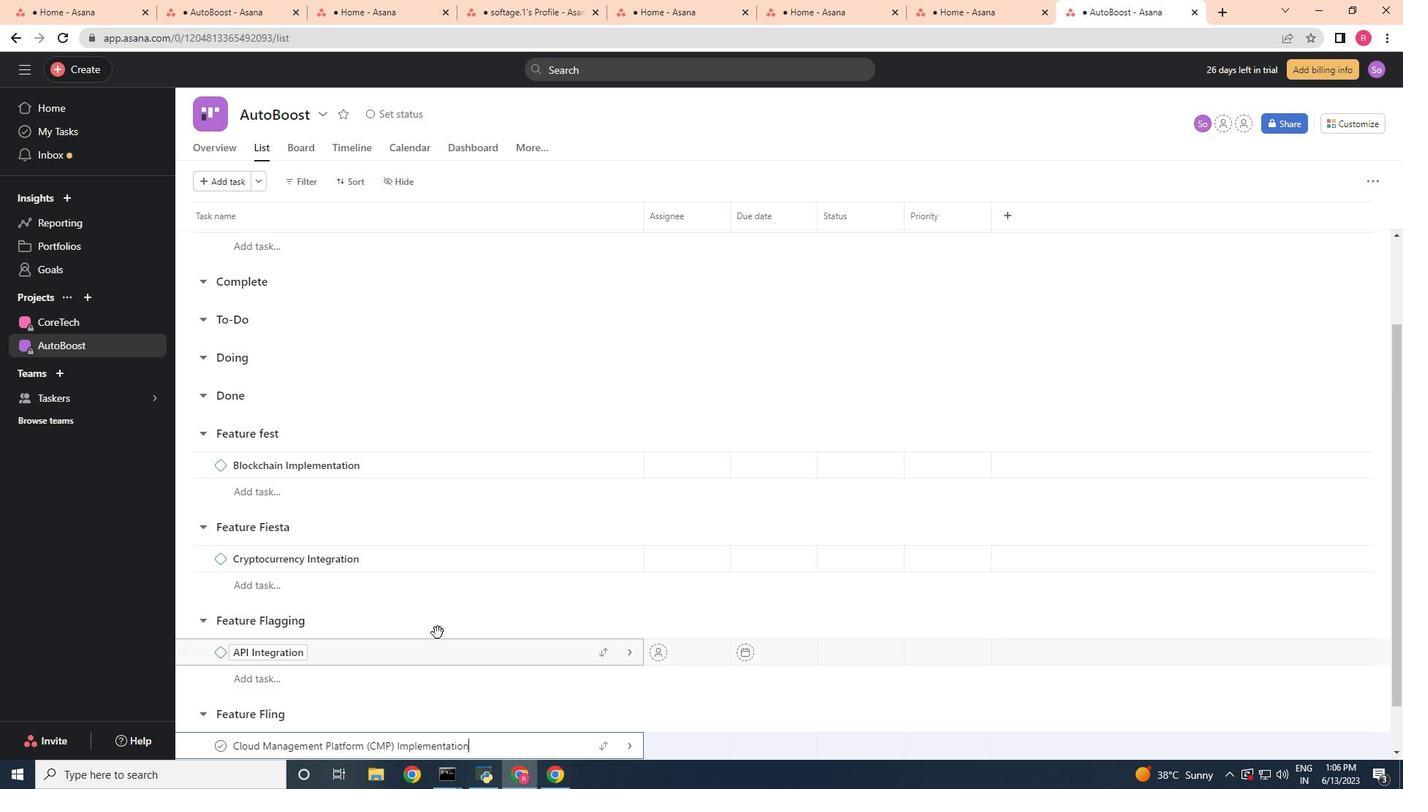 
Action: Mouse moved to (448, 633)
Screenshot: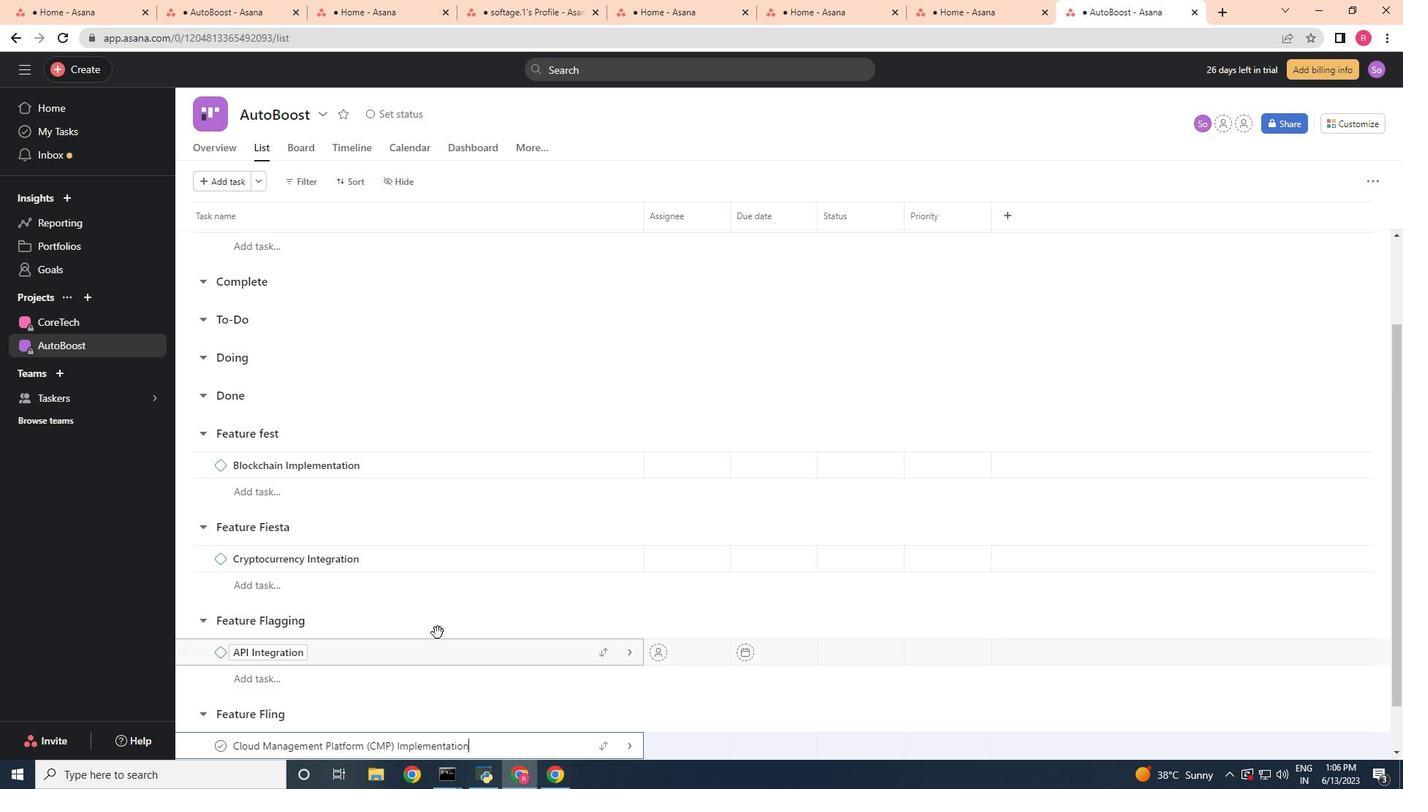 
Action: Mouse scrolled (448, 633) with delta (0, 0)
Screenshot: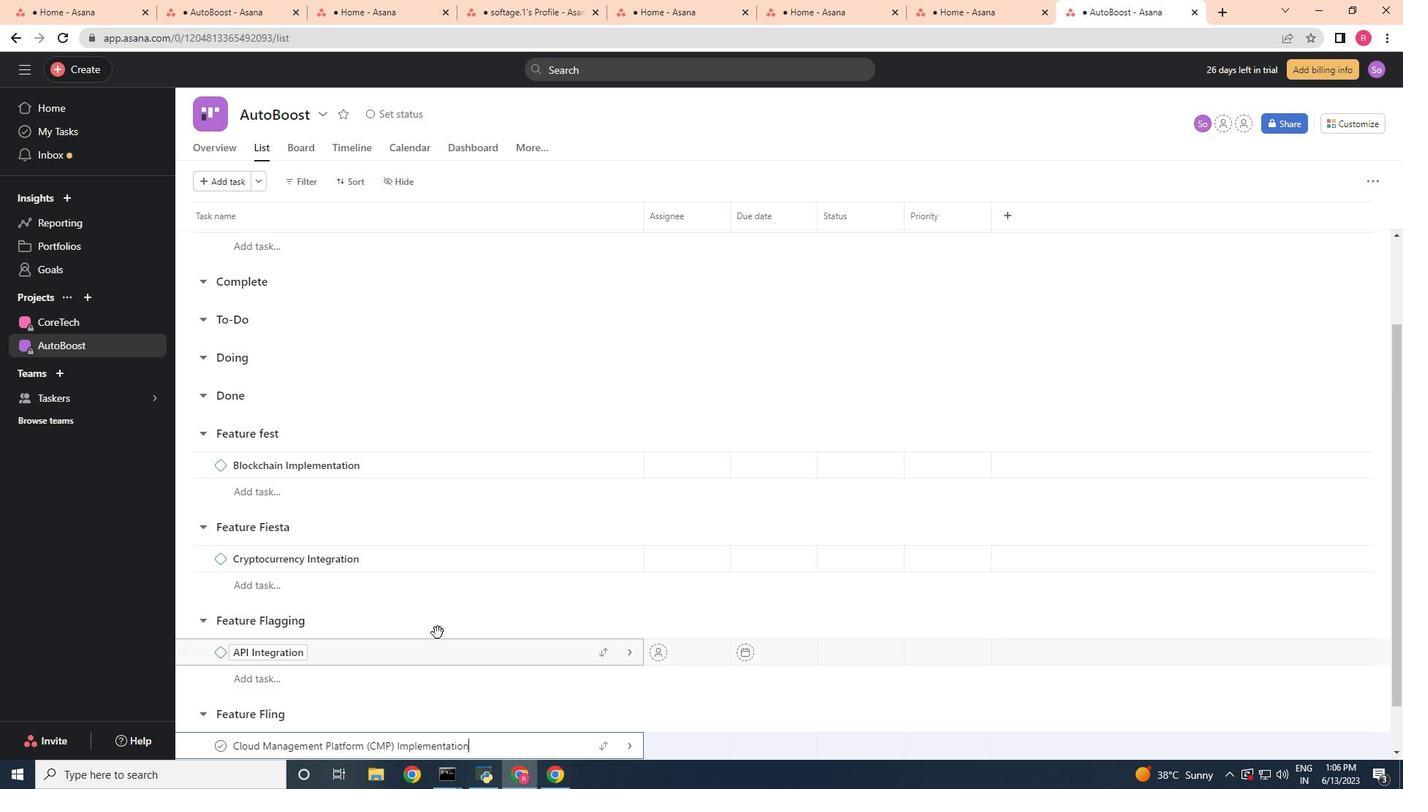 
Action: Mouse moved to (451, 635)
Screenshot: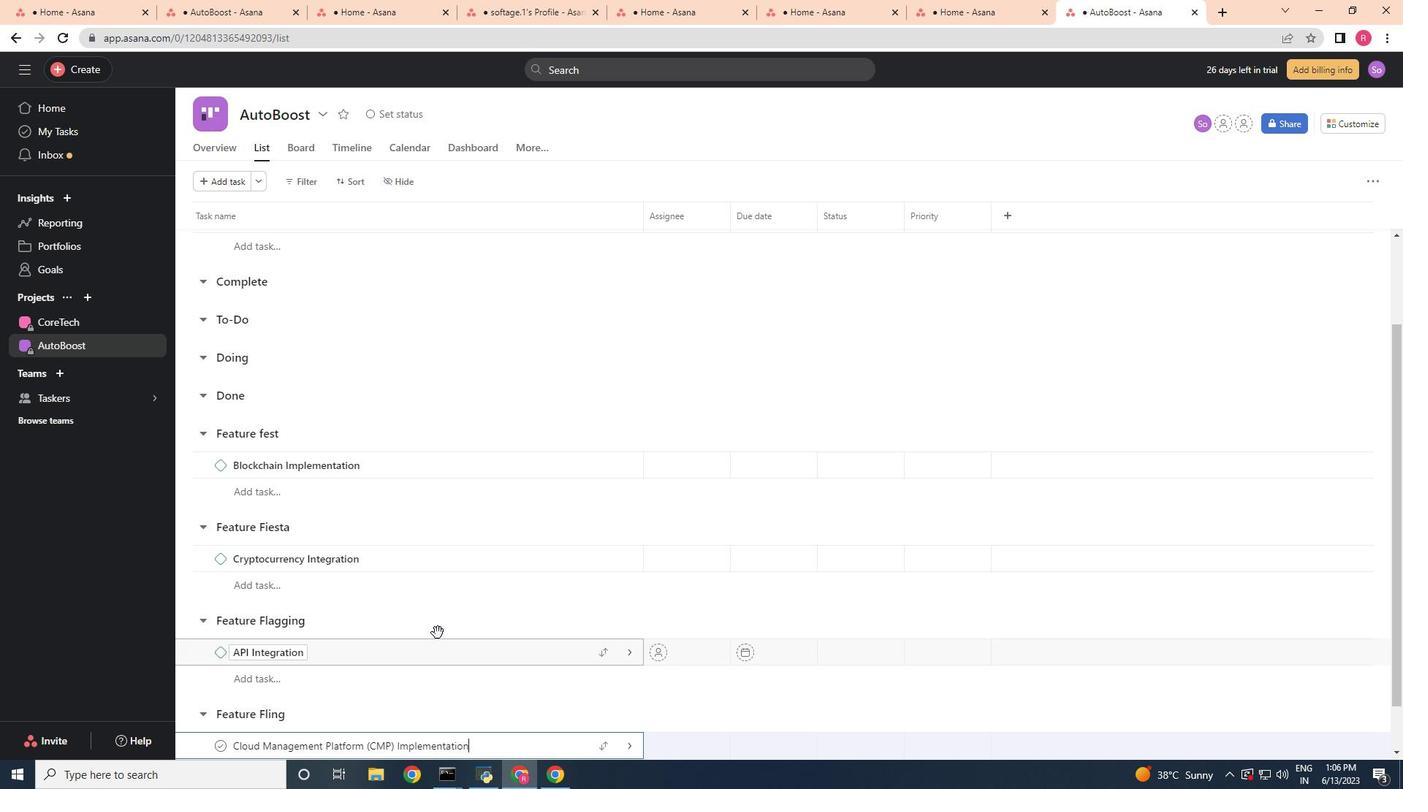 
Action: Mouse scrolled (451, 634) with delta (0, 0)
Screenshot: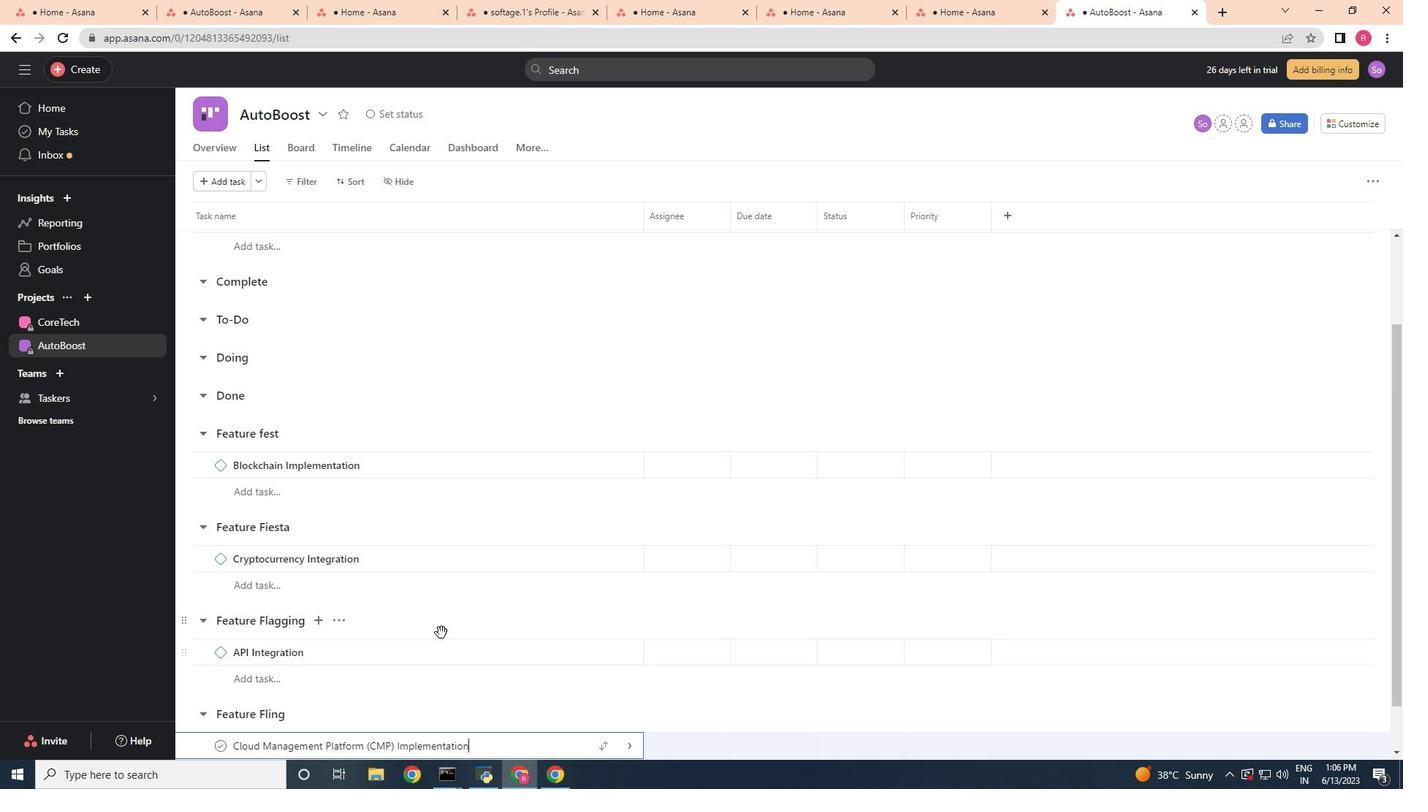 
Action: Mouse moved to (518, 693)
Screenshot: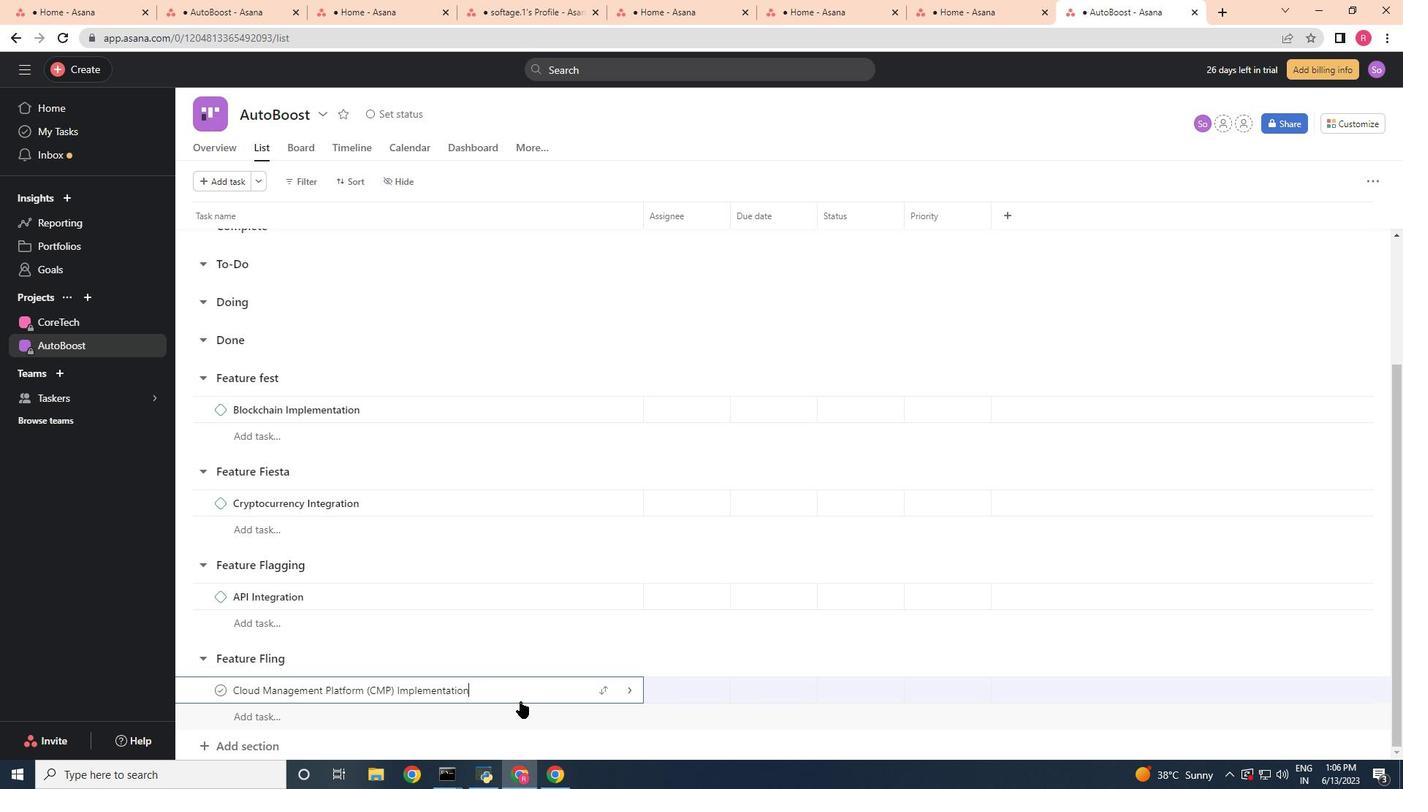 
Action: Mouse pressed right at (518, 693)
Screenshot: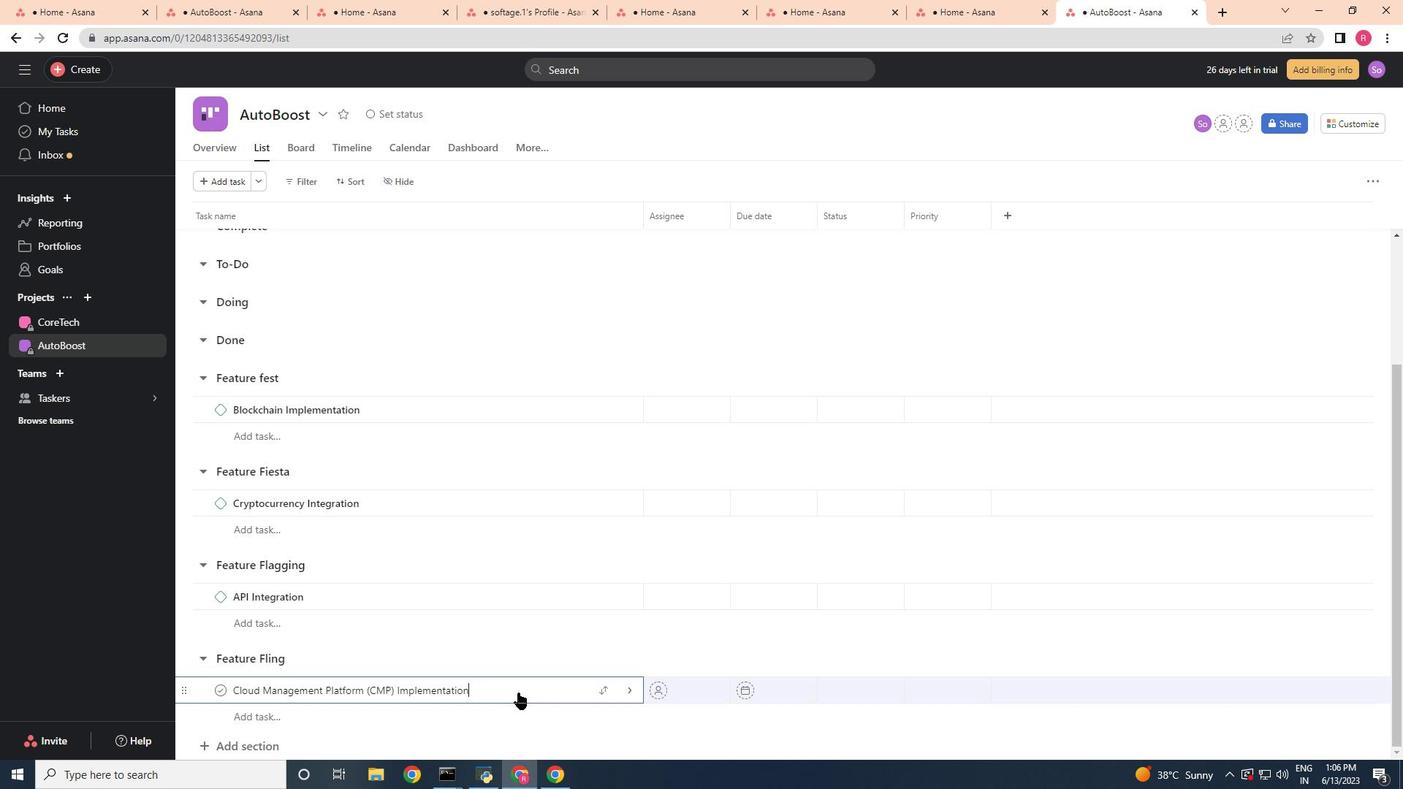 
Action: Mouse moved to (570, 648)
Screenshot: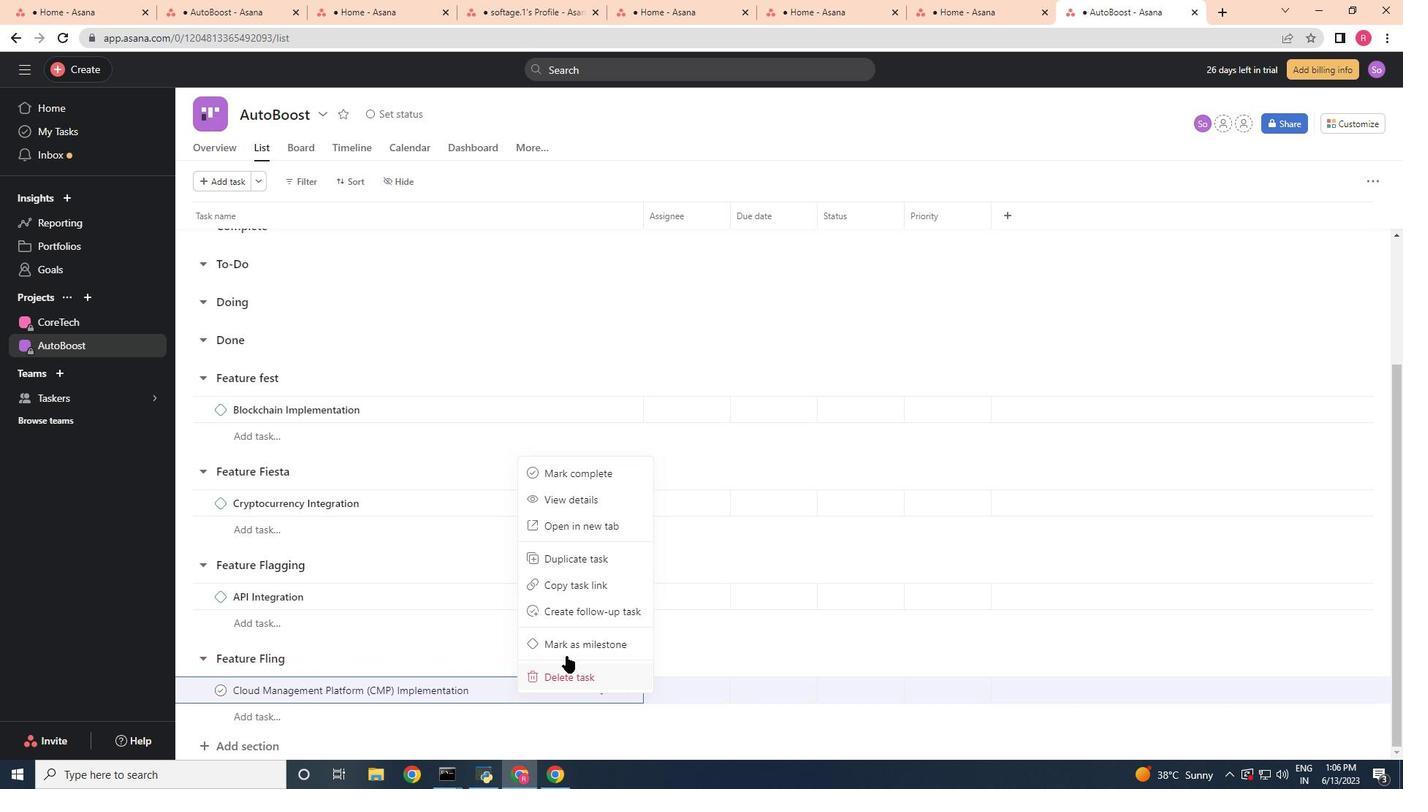 
Action: Mouse pressed left at (570, 648)
Screenshot: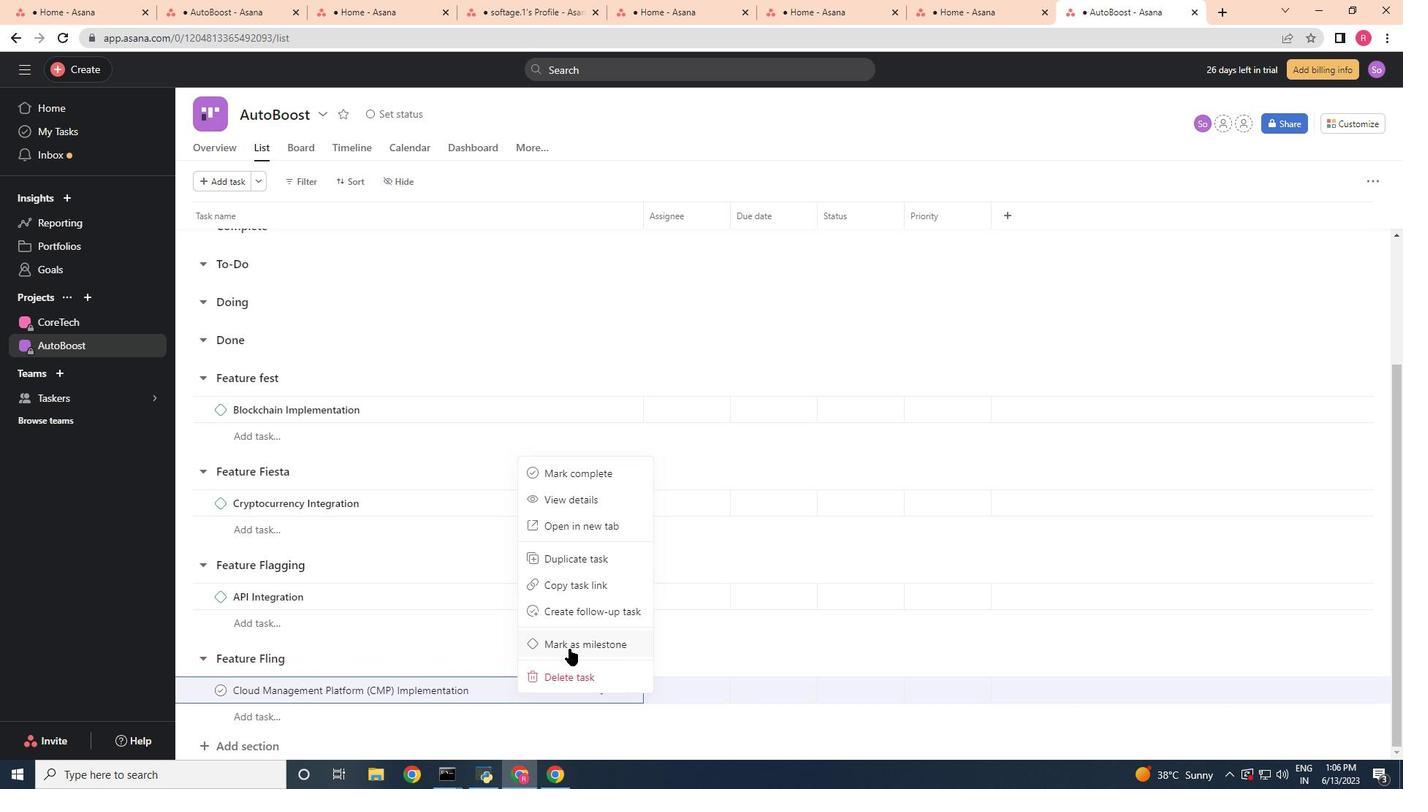 
Action: Mouse moved to (551, 609)
Screenshot: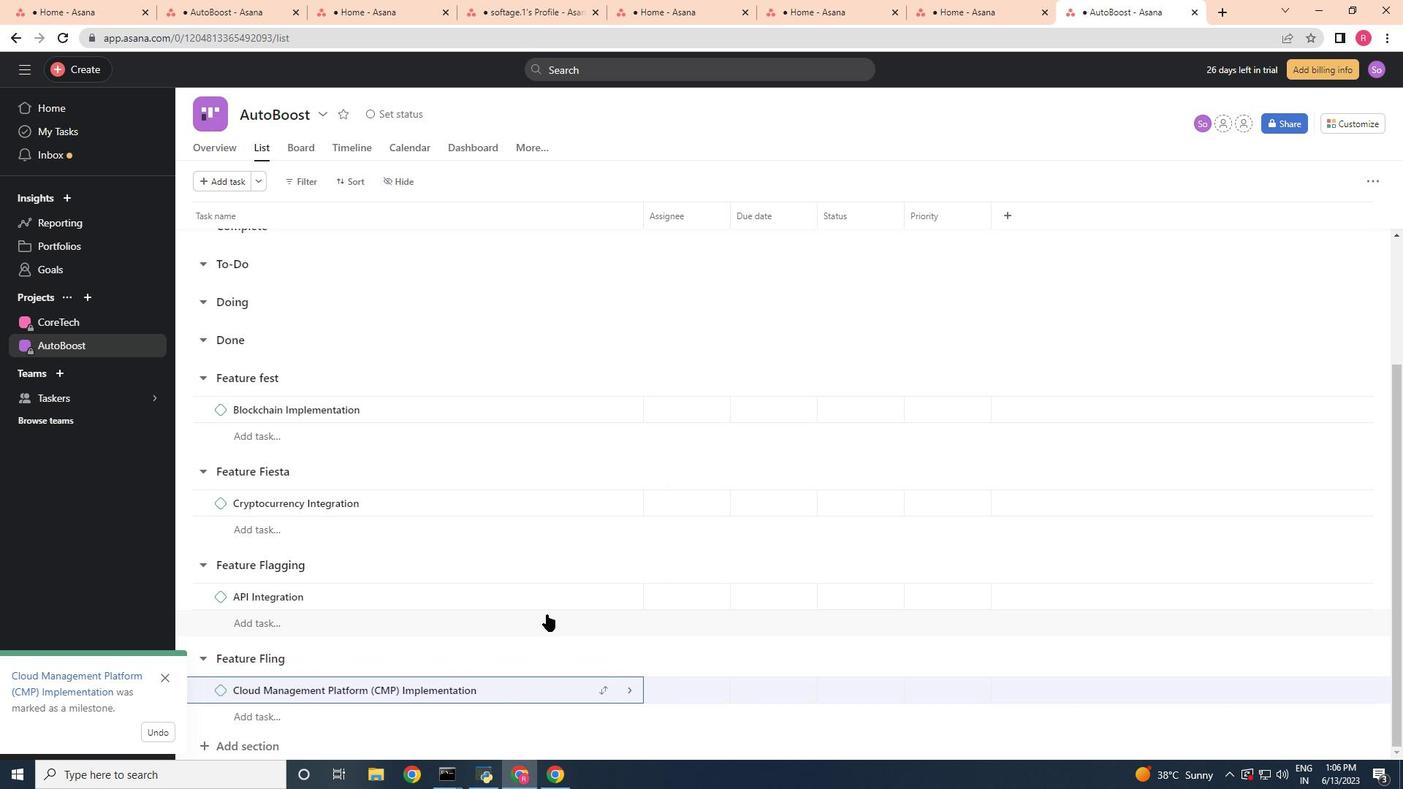 
